Task: Check the sale-to-list ratio of granite counters in the last 5 years.
Action: Mouse moved to (954, 226)
Screenshot: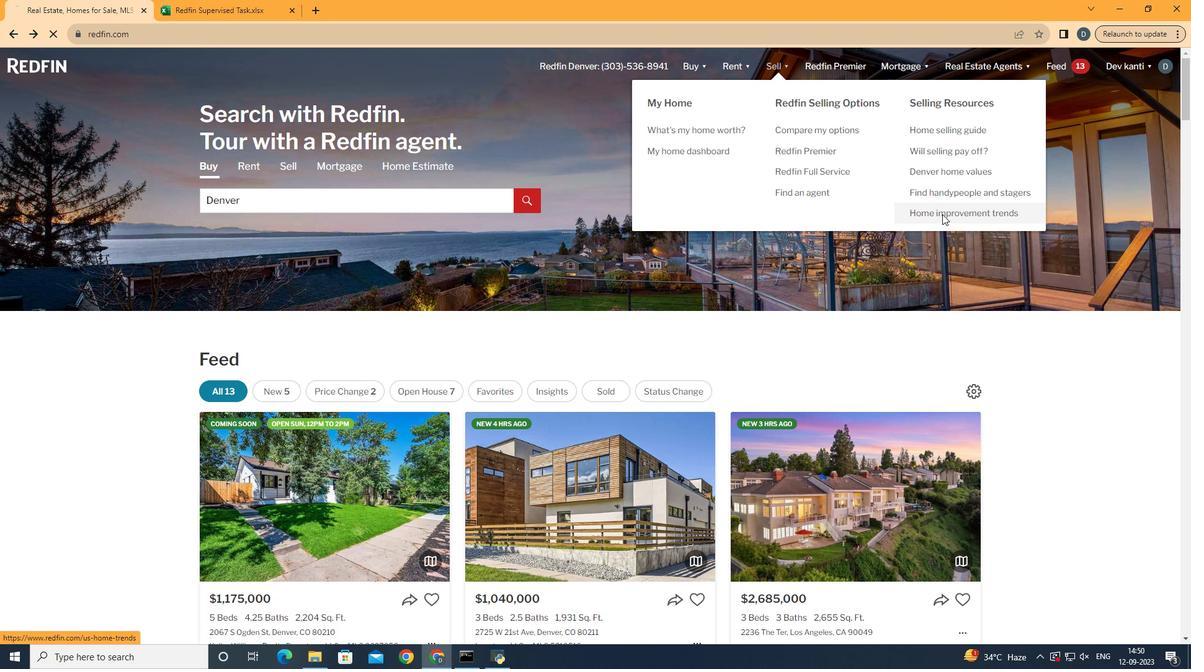 
Action: Mouse pressed left at (954, 226)
Screenshot: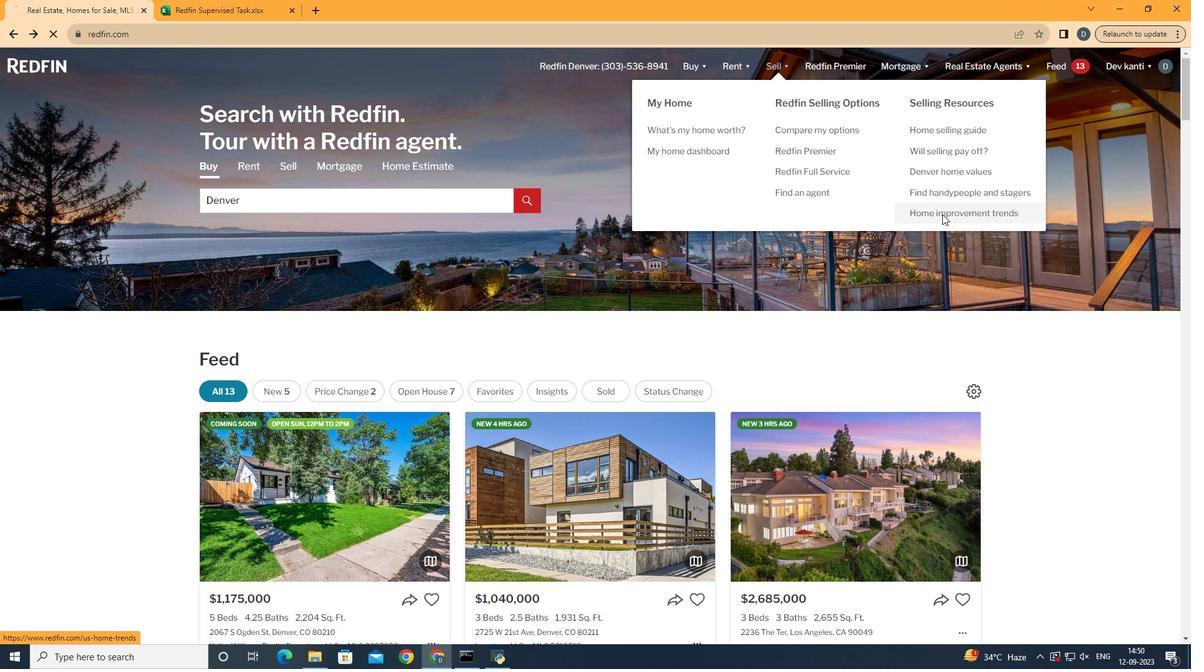 
Action: Mouse moved to (328, 248)
Screenshot: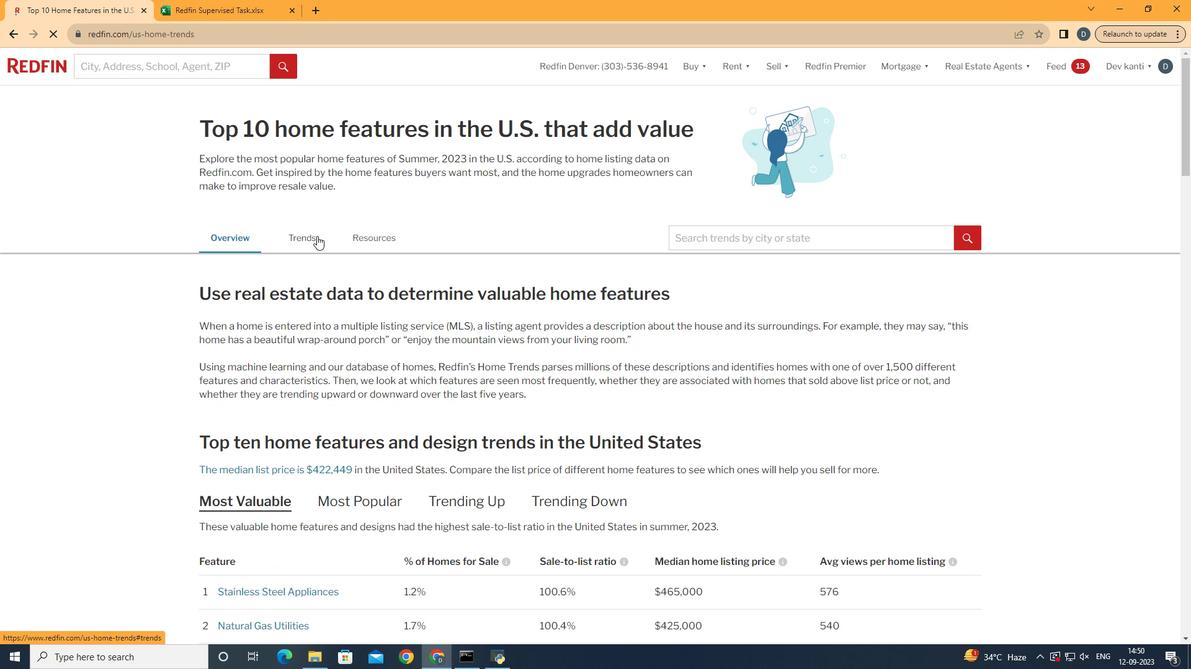 
Action: Mouse pressed left at (328, 248)
Screenshot: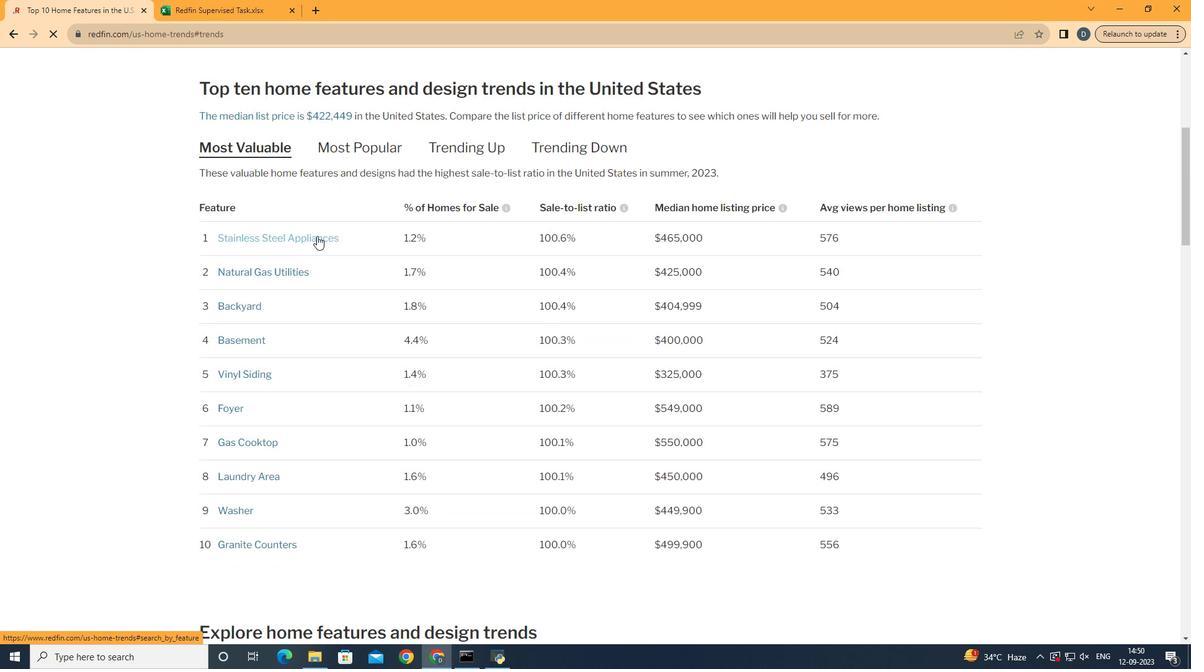 
Action: Mouse moved to (411, 307)
Screenshot: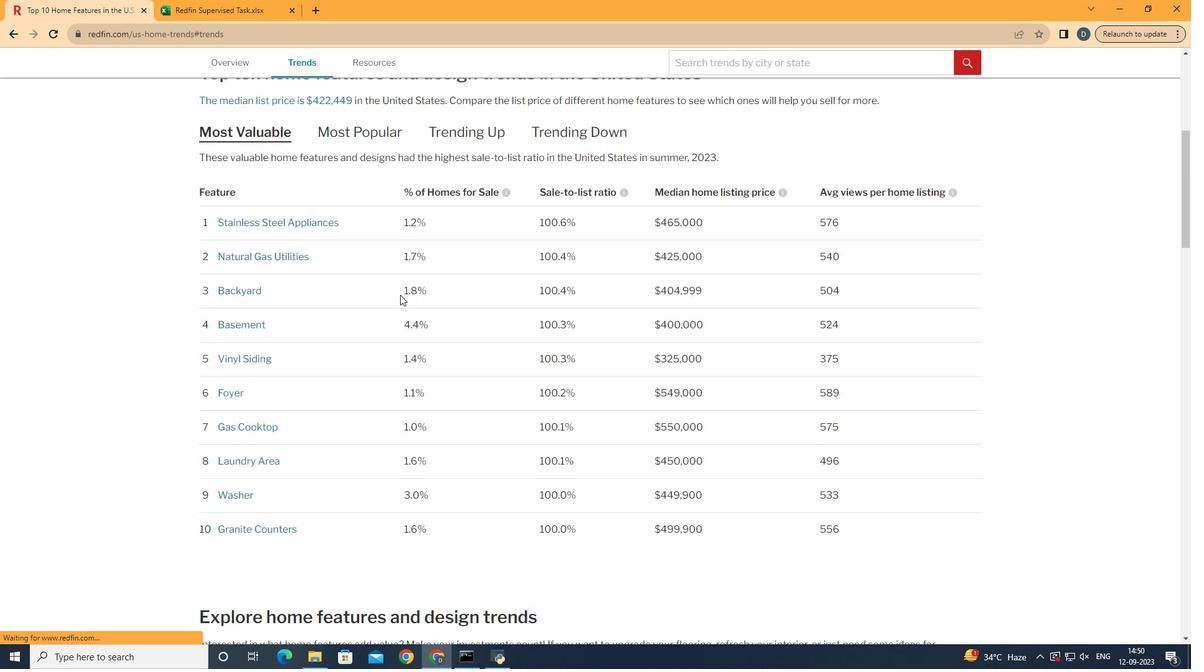 
Action: Mouse scrolled (411, 306) with delta (0, 0)
Screenshot: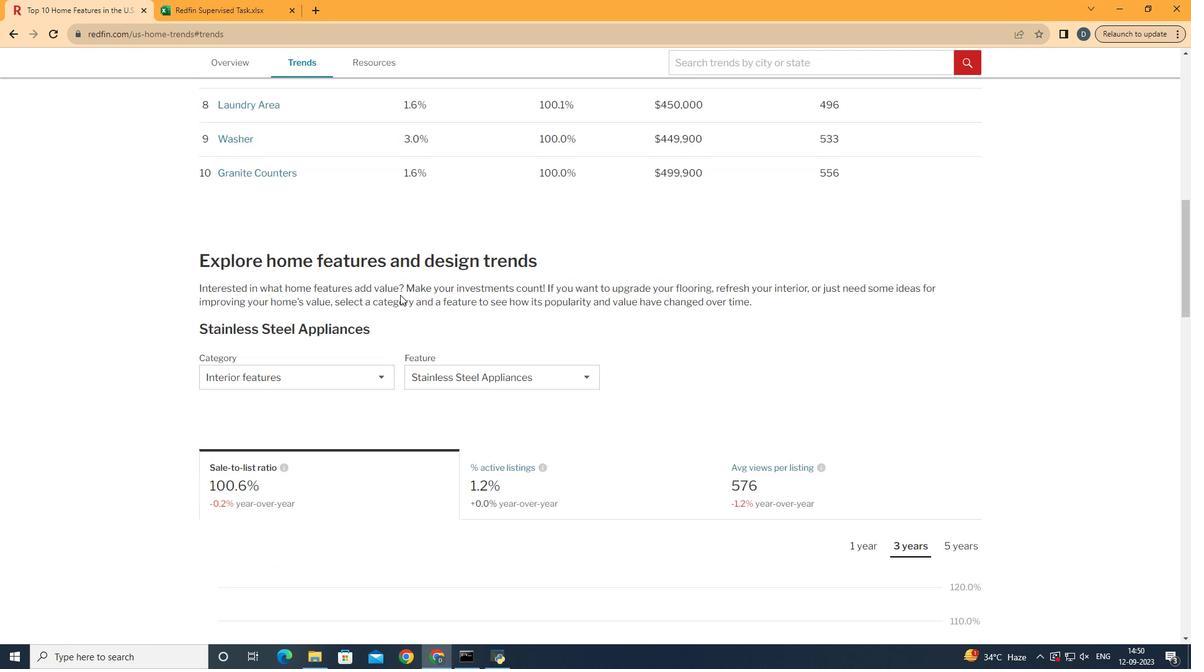 
Action: Mouse scrolled (411, 306) with delta (0, 0)
Screenshot: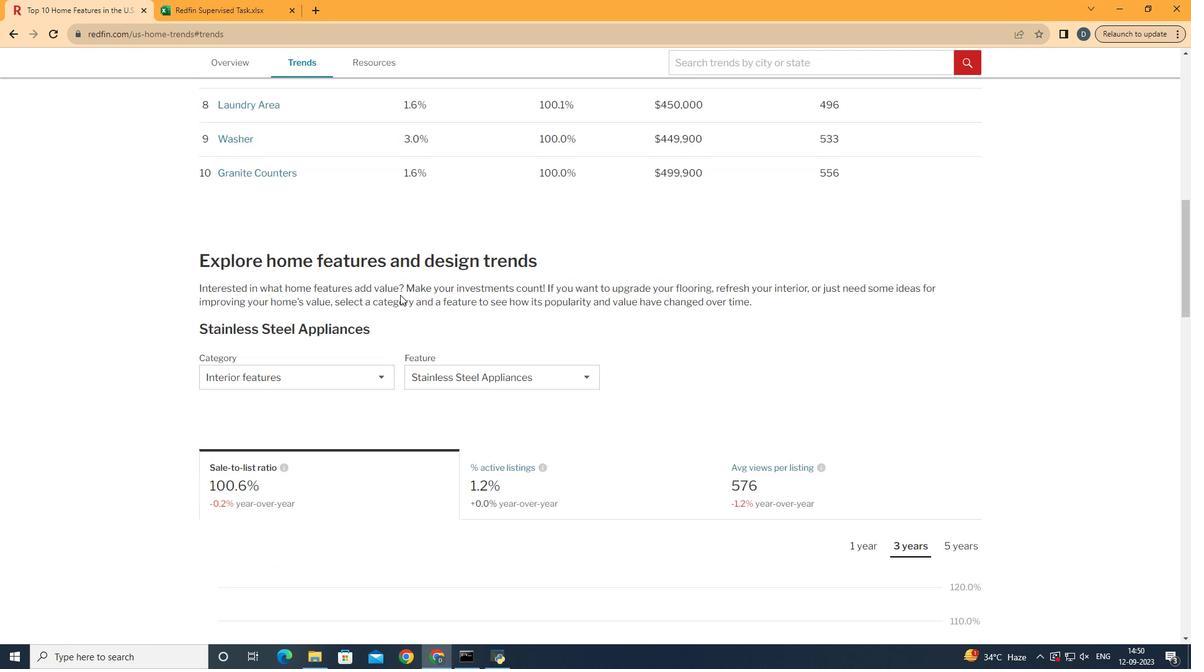 
Action: Mouse scrolled (411, 306) with delta (0, 0)
Screenshot: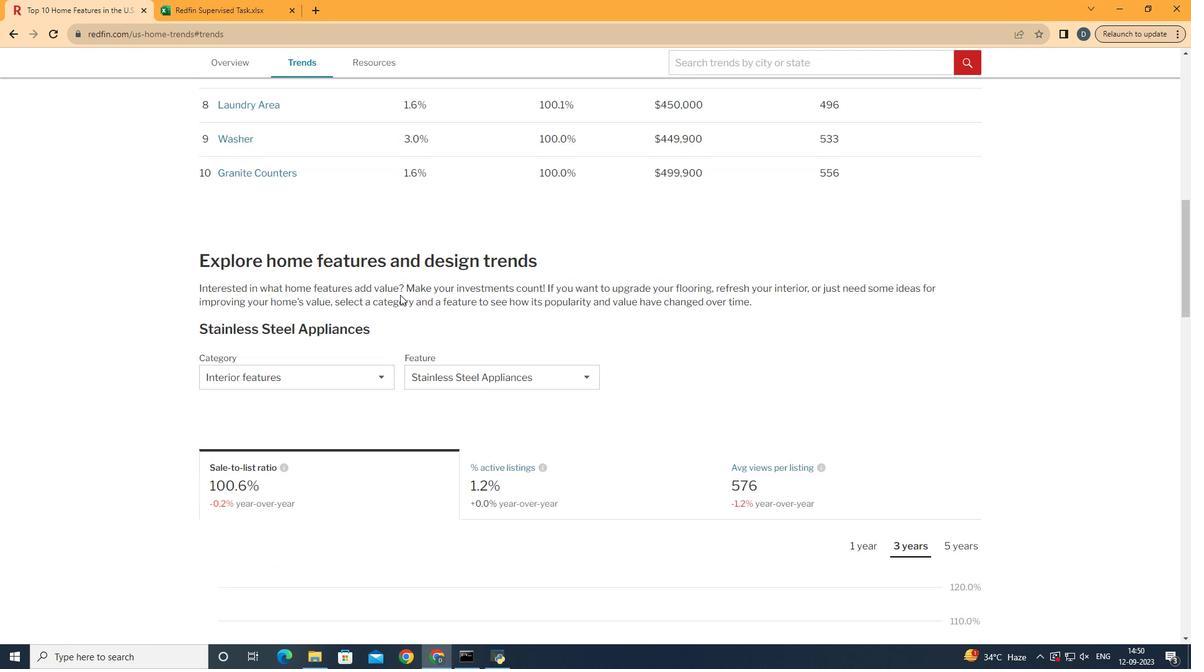 
Action: Mouse scrolled (411, 306) with delta (0, 0)
Screenshot: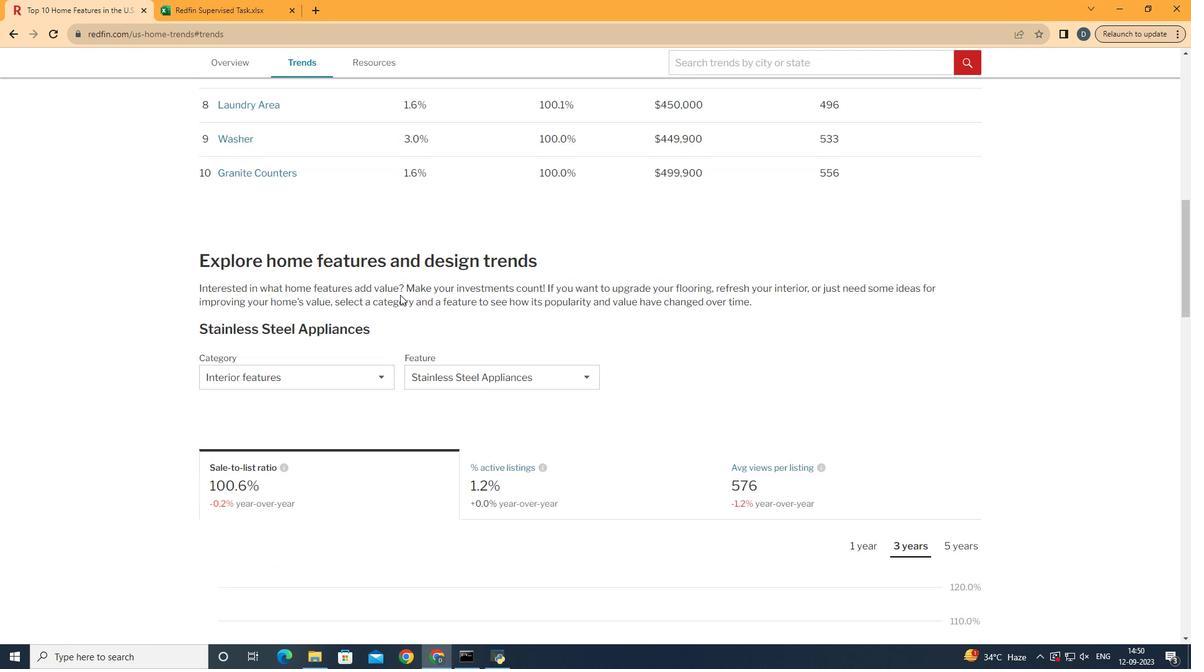 
Action: Mouse scrolled (411, 306) with delta (0, 0)
Screenshot: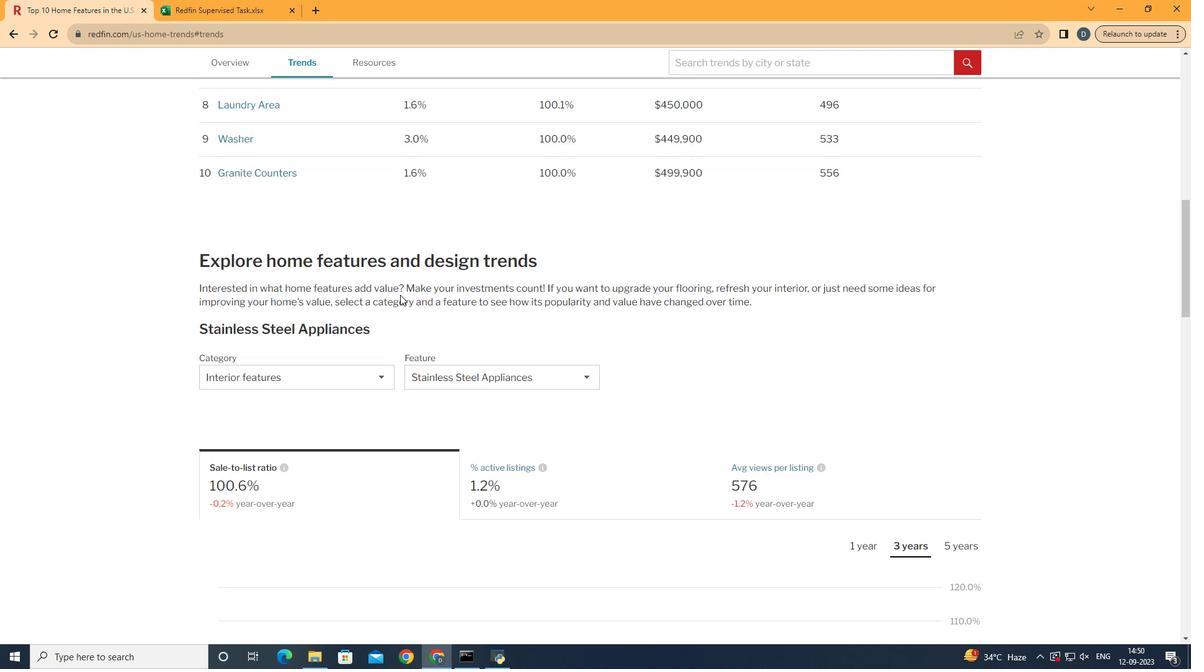 
Action: Mouse scrolled (411, 306) with delta (0, 0)
Screenshot: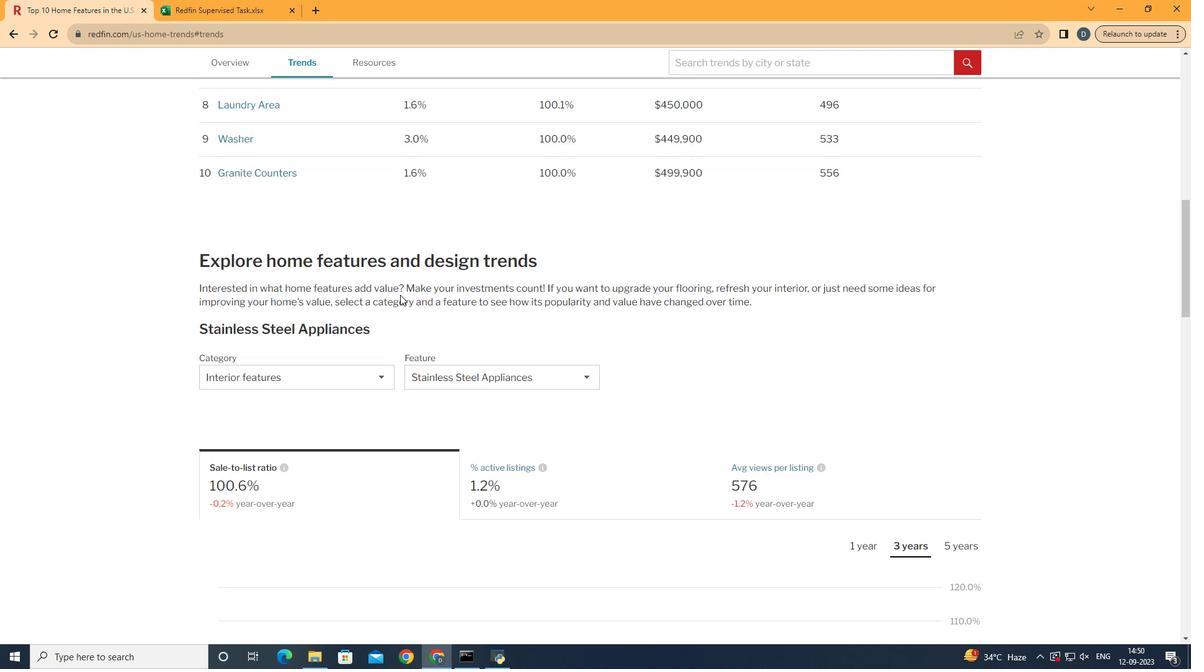 
Action: Mouse scrolled (411, 306) with delta (0, 0)
Screenshot: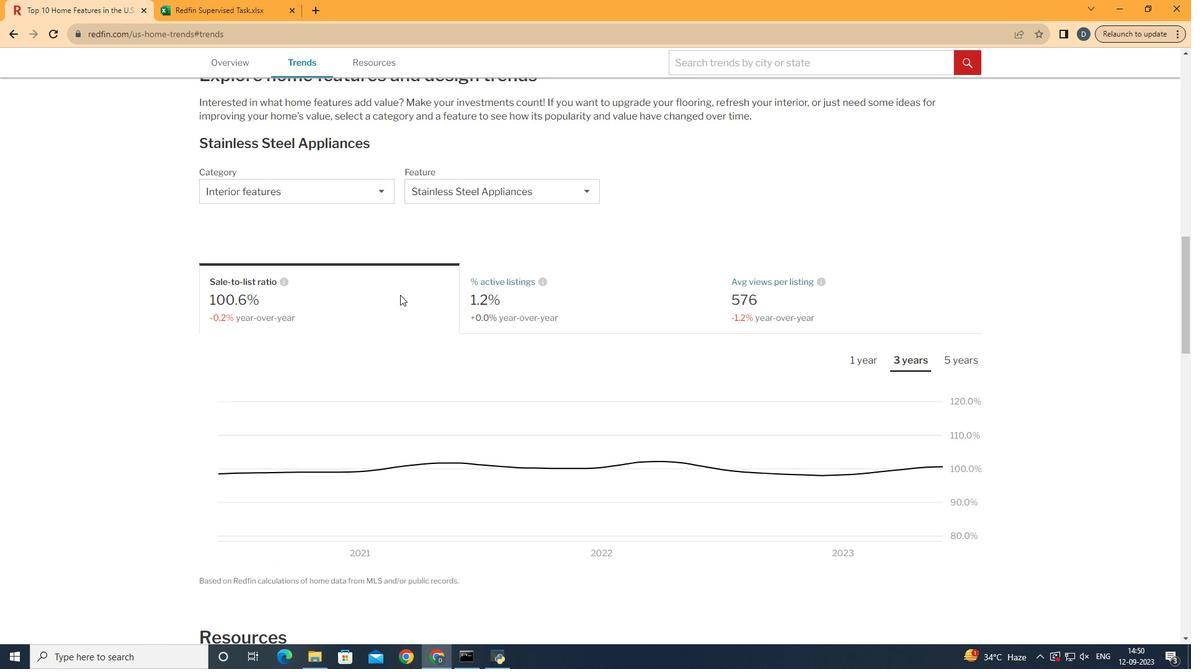 
Action: Mouse scrolled (411, 306) with delta (0, 0)
Screenshot: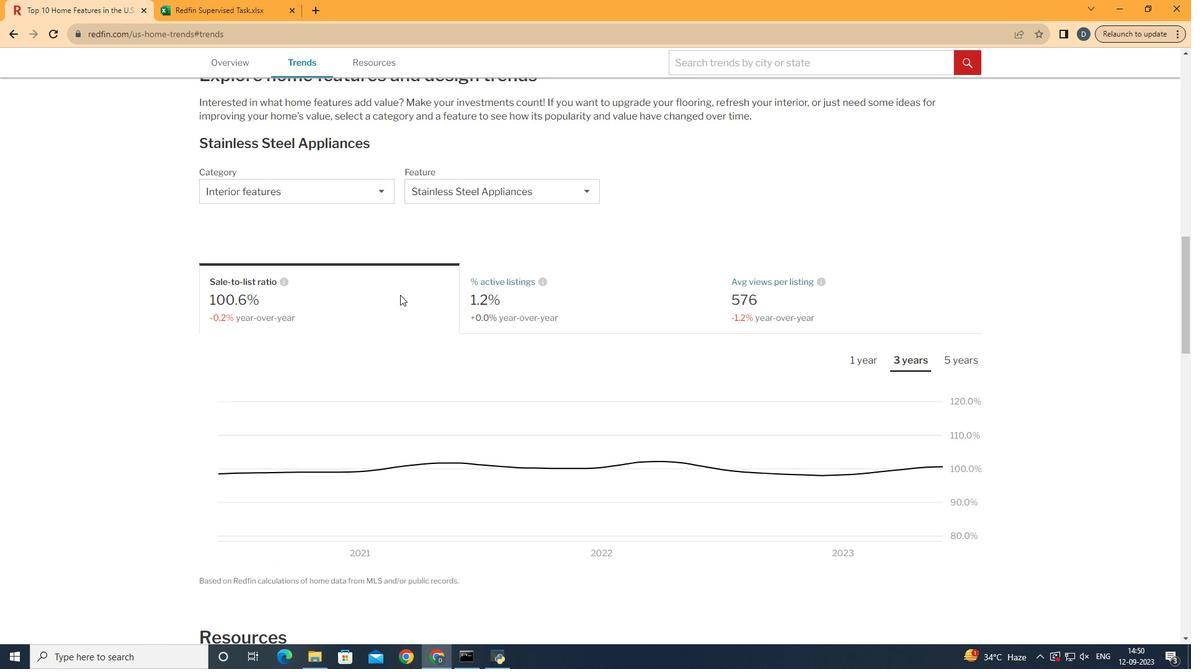 
Action: Mouse scrolled (411, 306) with delta (0, 0)
Screenshot: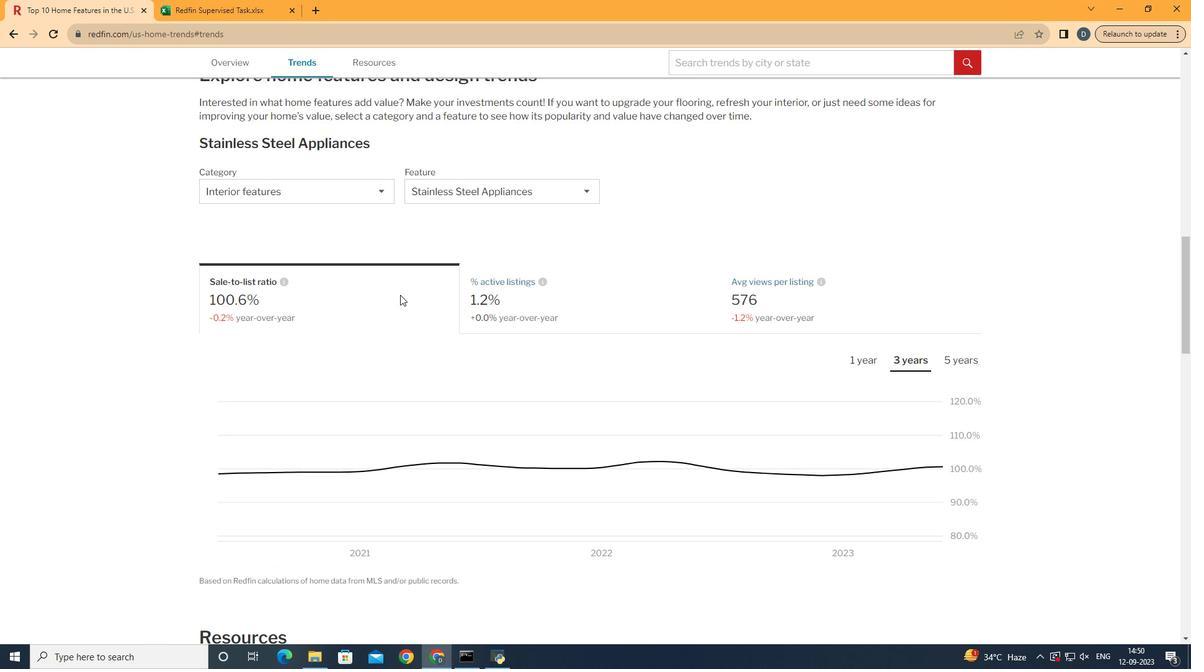 
Action: Mouse moved to (360, 195)
Screenshot: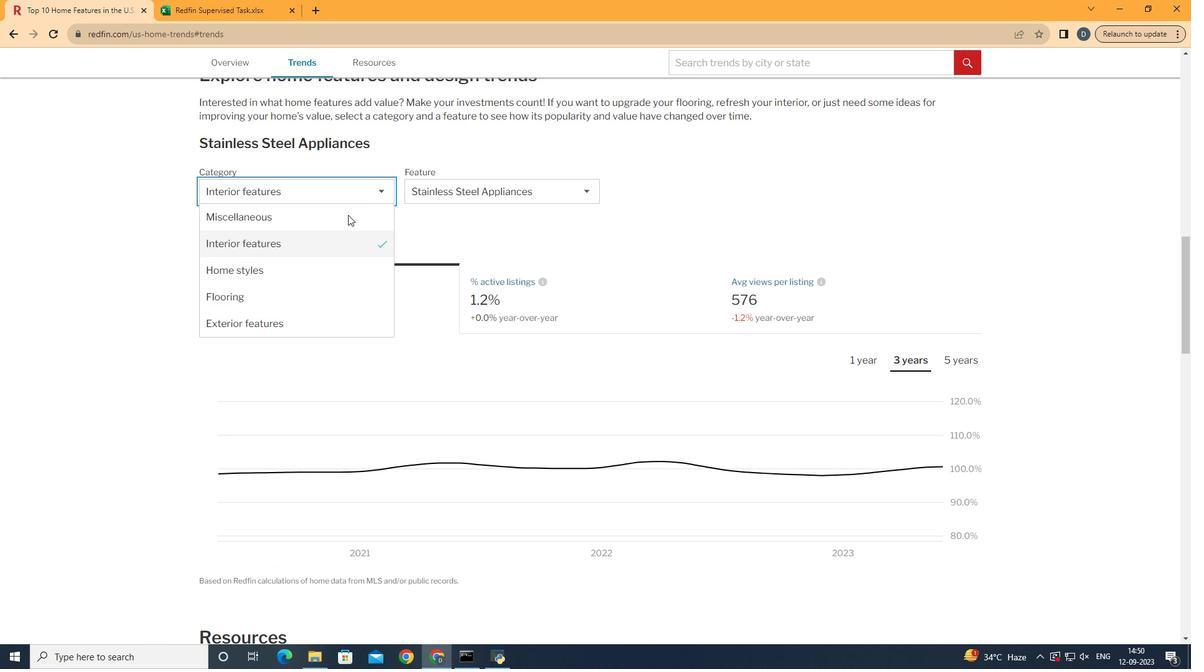
Action: Mouse pressed left at (360, 195)
Screenshot: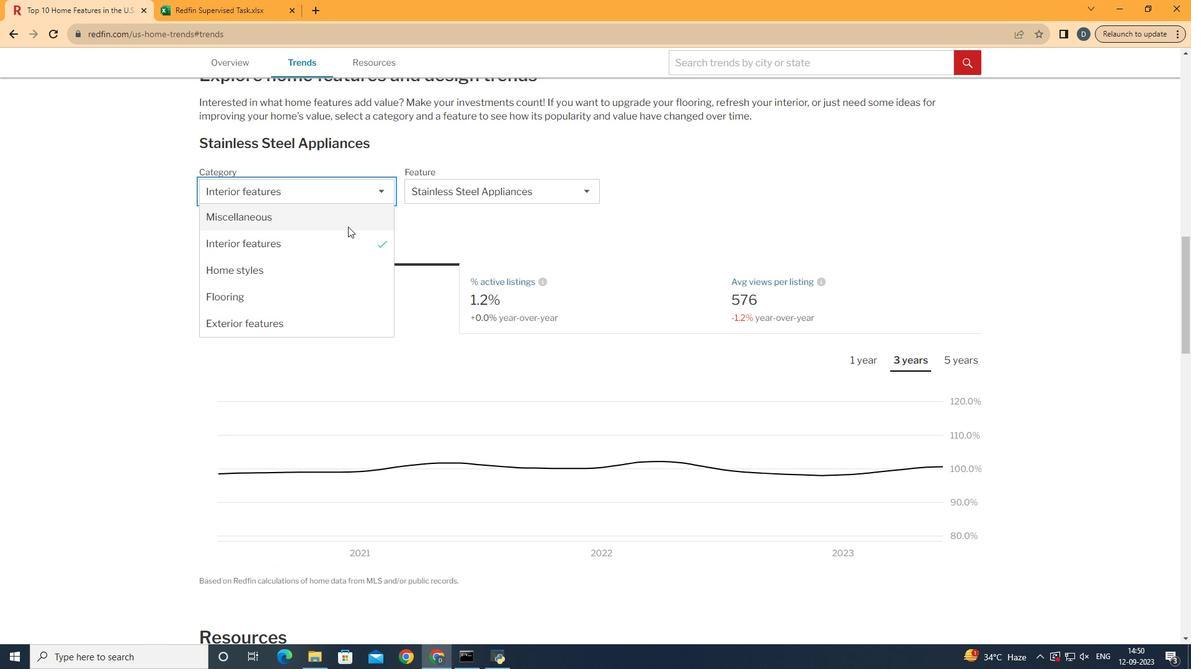 
Action: Mouse moved to (359, 256)
Screenshot: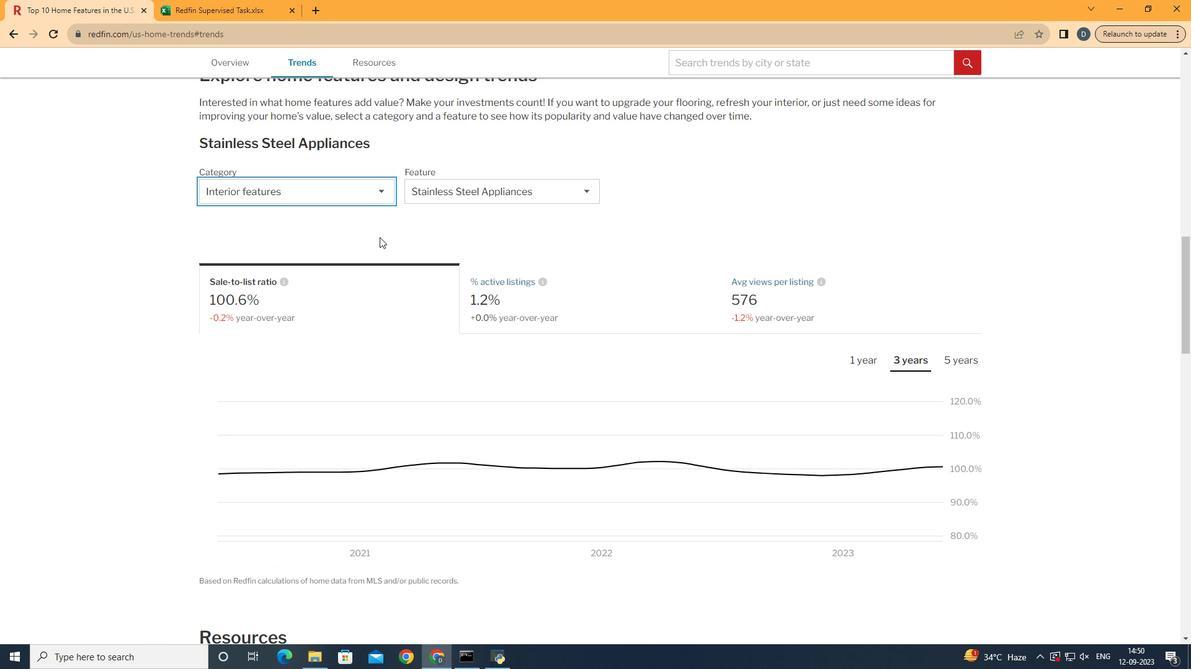 
Action: Mouse pressed left at (359, 256)
Screenshot: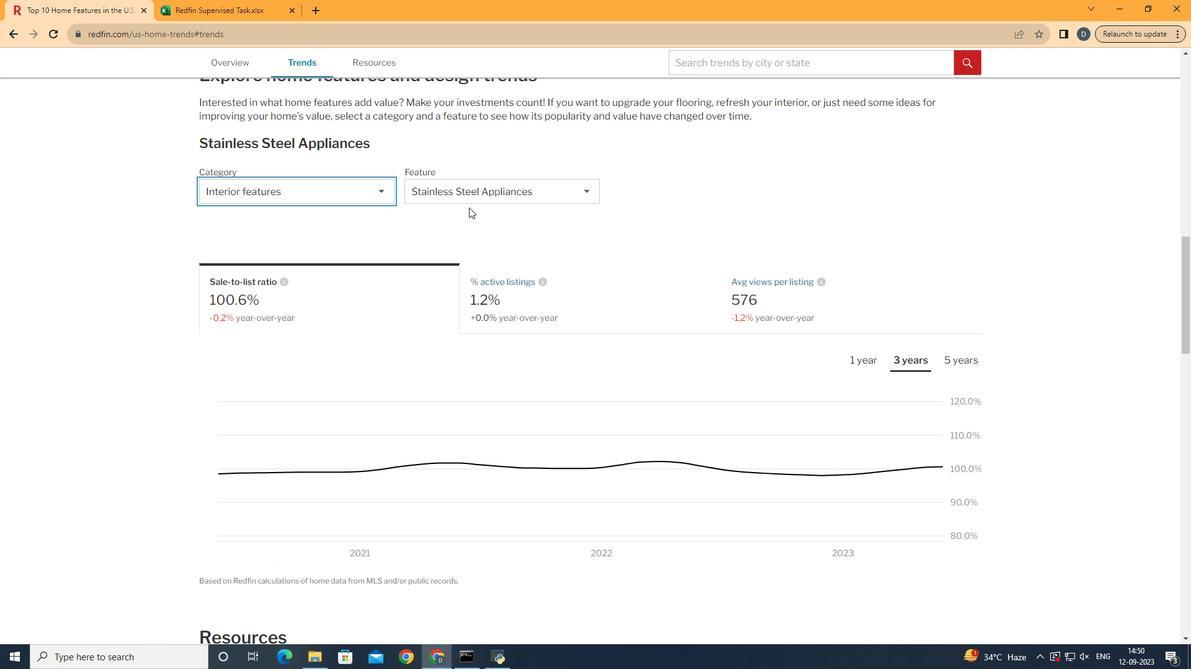 
Action: Mouse moved to (513, 202)
Screenshot: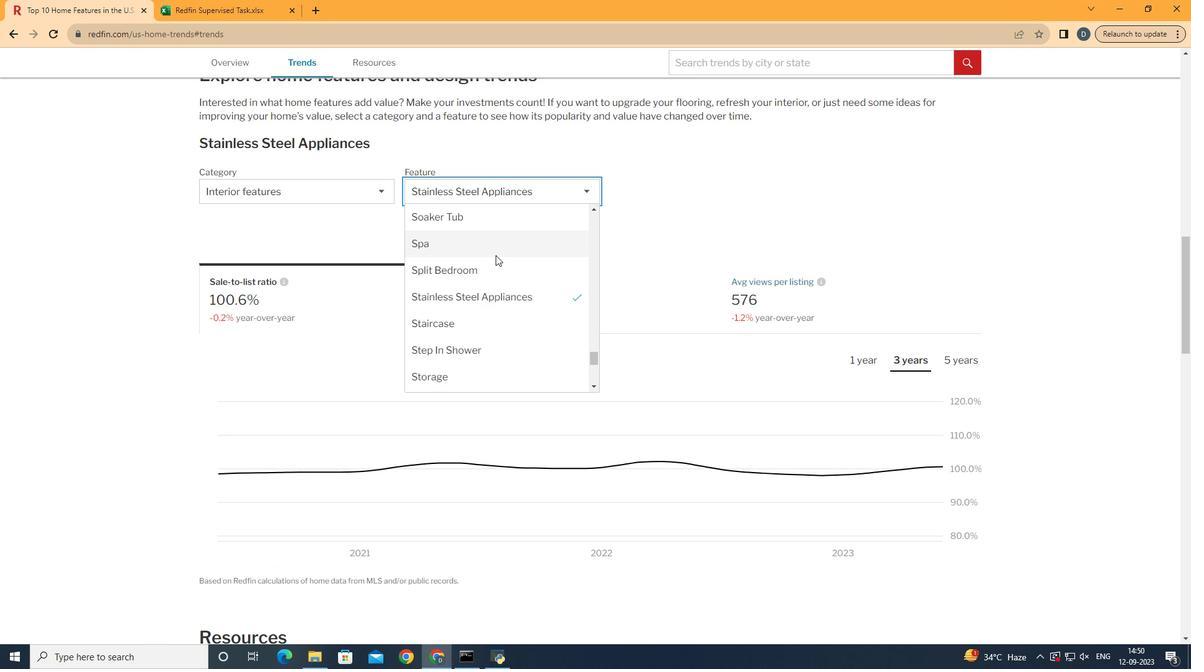 
Action: Mouse pressed left at (513, 202)
Screenshot: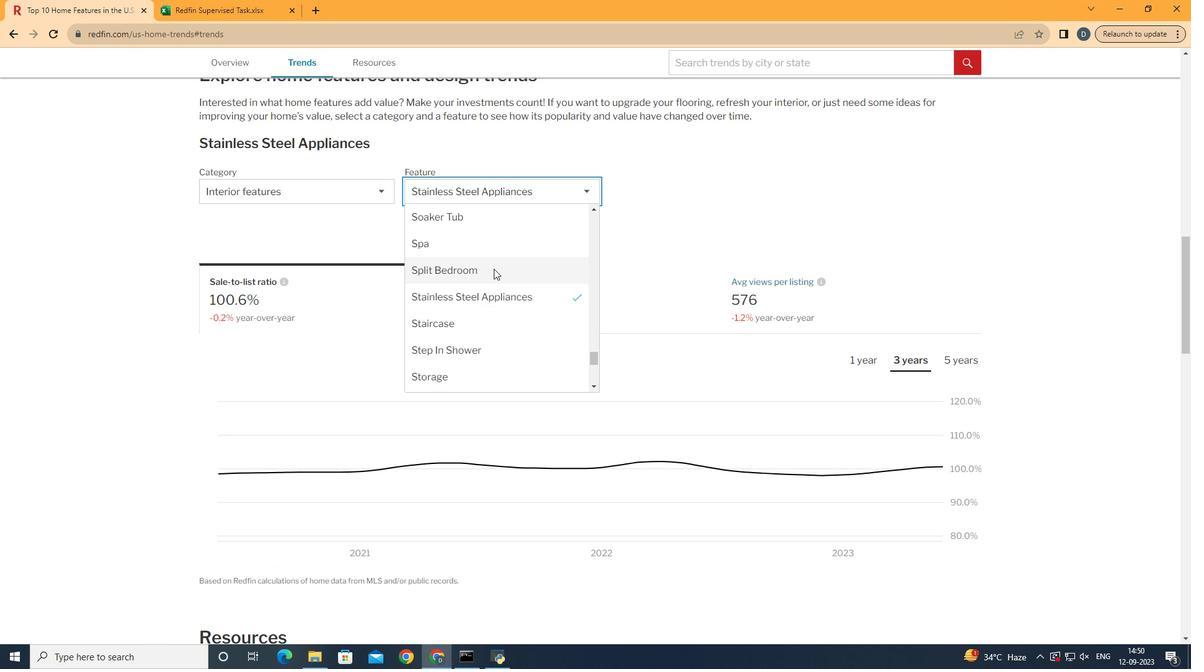 
Action: Mouse moved to (504, 285)
Screenshot: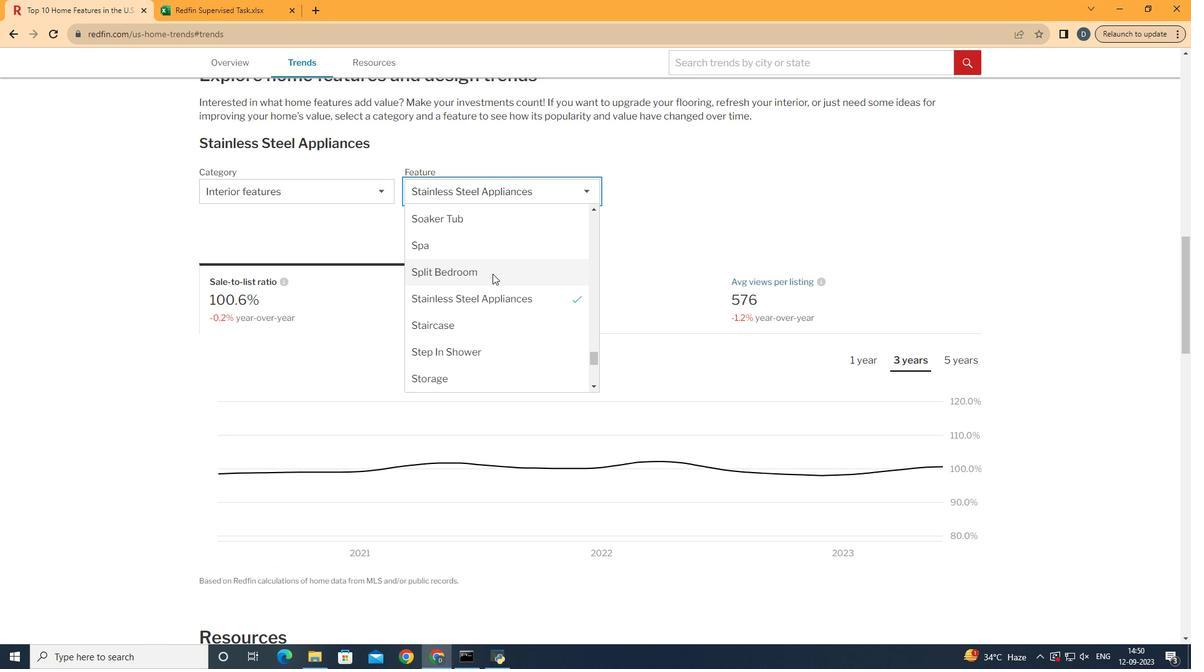 
Action: Mouse scrolled (504, 286) with delta (0, 0)
Screenshot: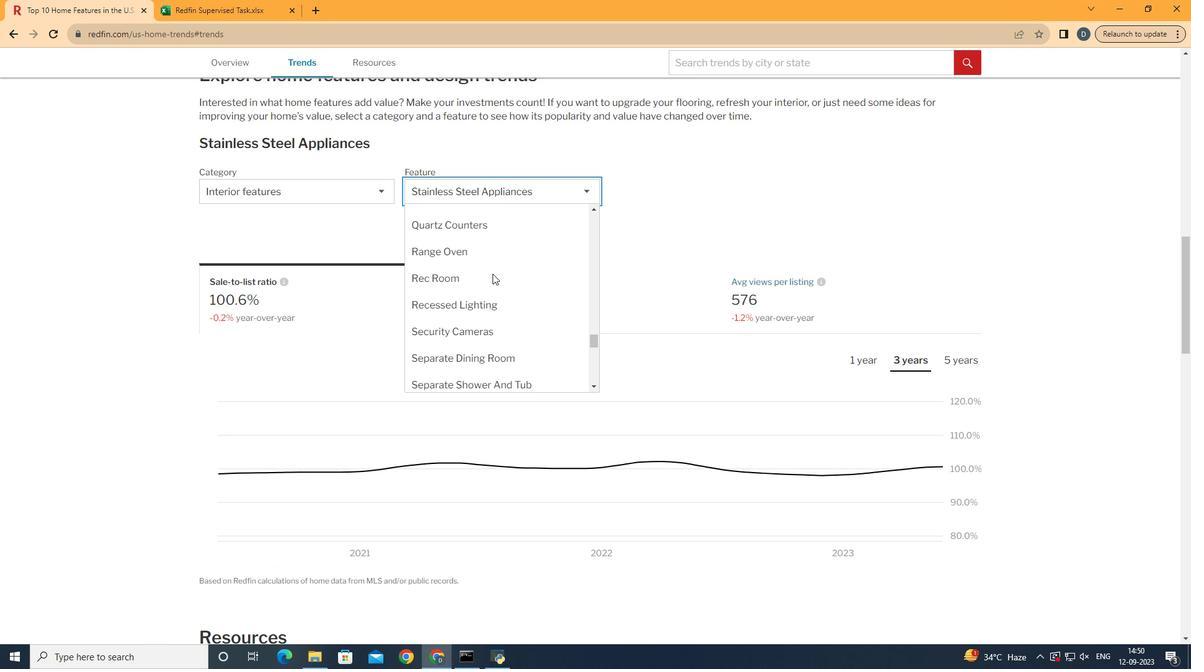 
Action: Mouse scrolled (504, 286) with delta (0, 0)
Screenshot: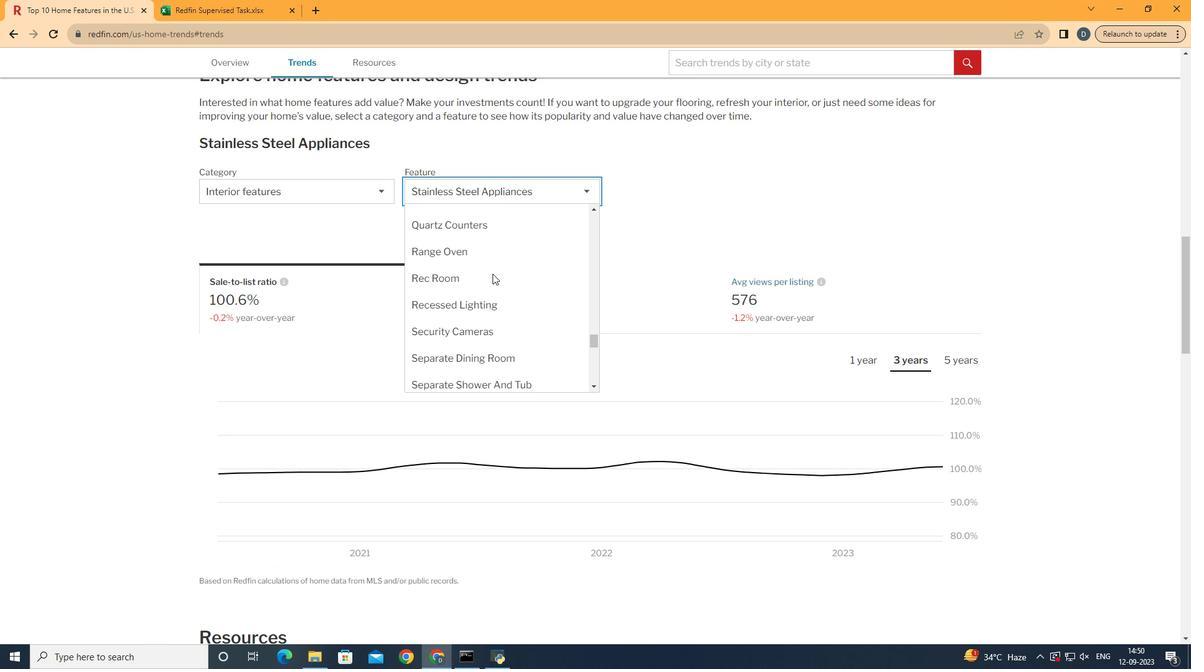 
Action: Mouse scrolled (504, 286) with delta (0, 0)
Screenshot: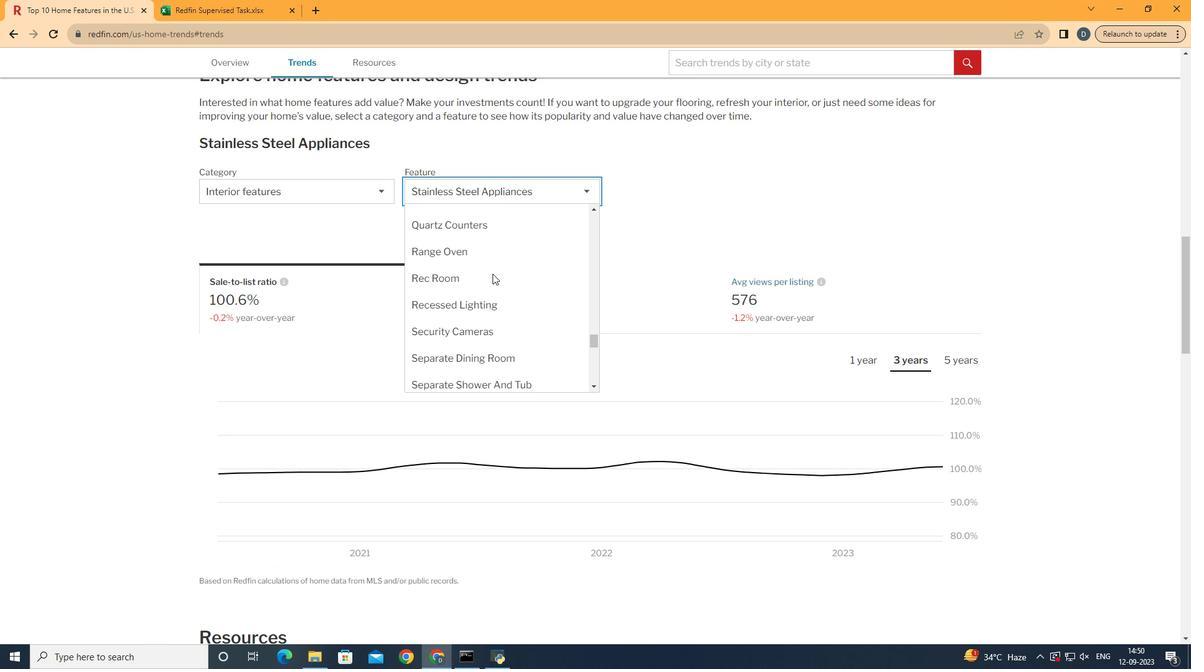 
Action: Mouse scrolled (504, 286) with delta (0, 0)
Screenshot: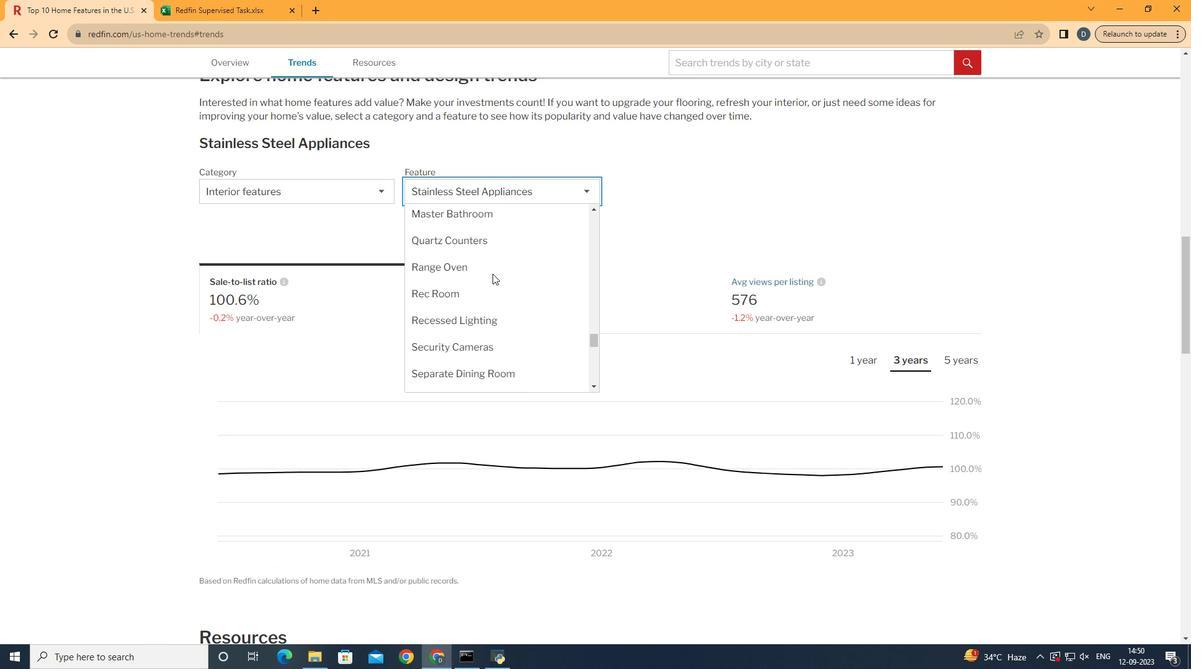 
Action: Mouse scrolled (504, 286) with delta (0, 0)
Screenshot: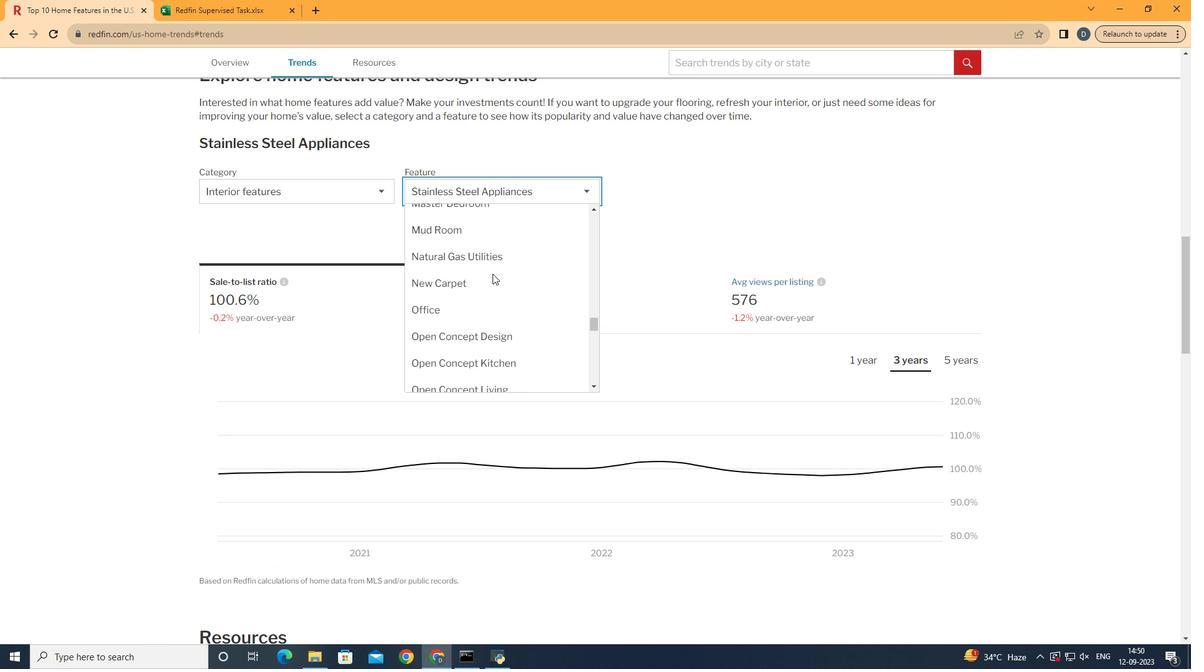 
Action: Mouse scrolled (504, 286) with delta (0, 0)
Screenshot: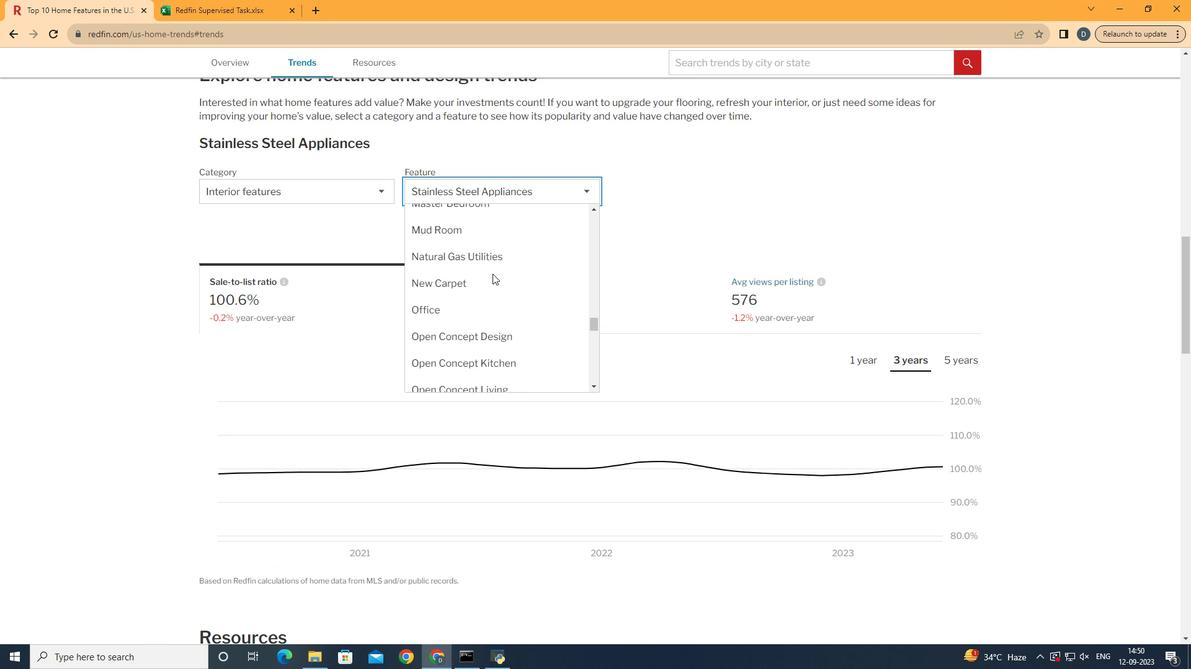 
Action: Mouse scrolled (504, 286) with delta (0, 0)
Screenshot: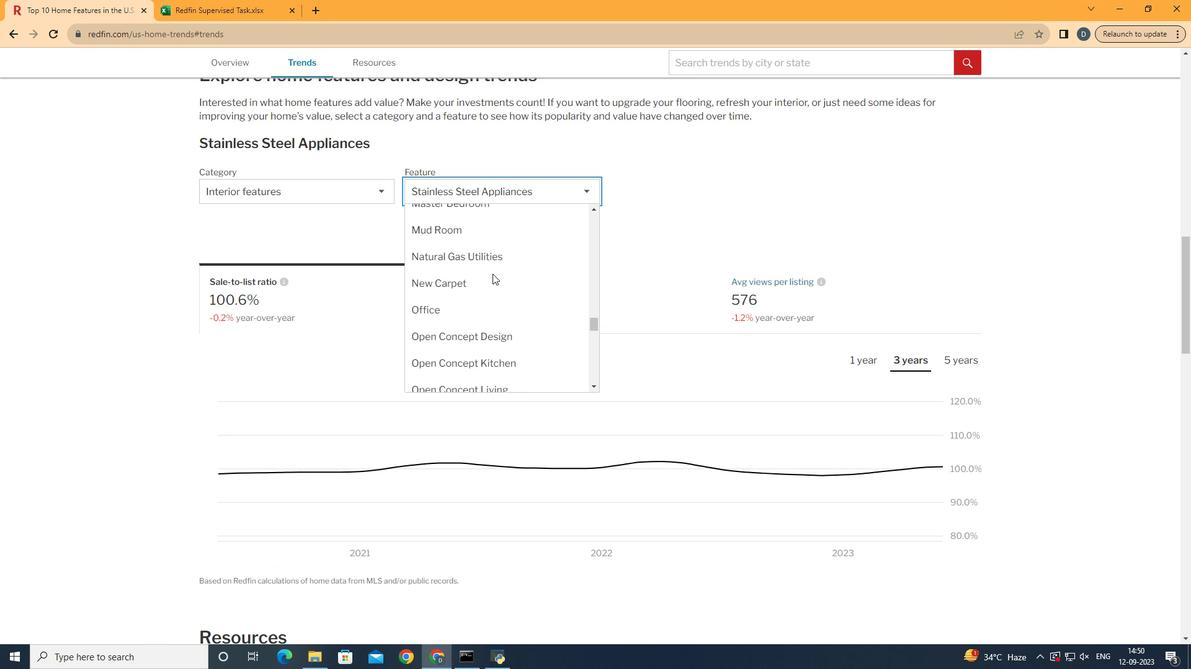 
Action: Mouse scrolled (504, 286) with delta (0, 0)
Screenshot: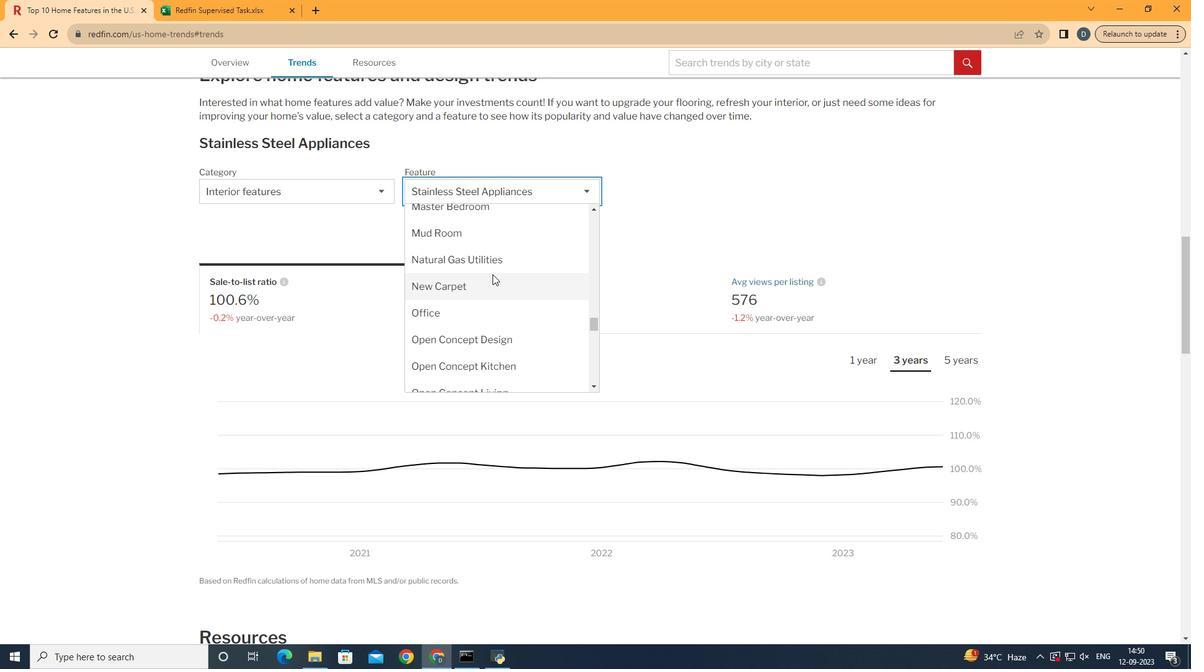 
Action: Mouse moved to (504, 286)
Screenshot: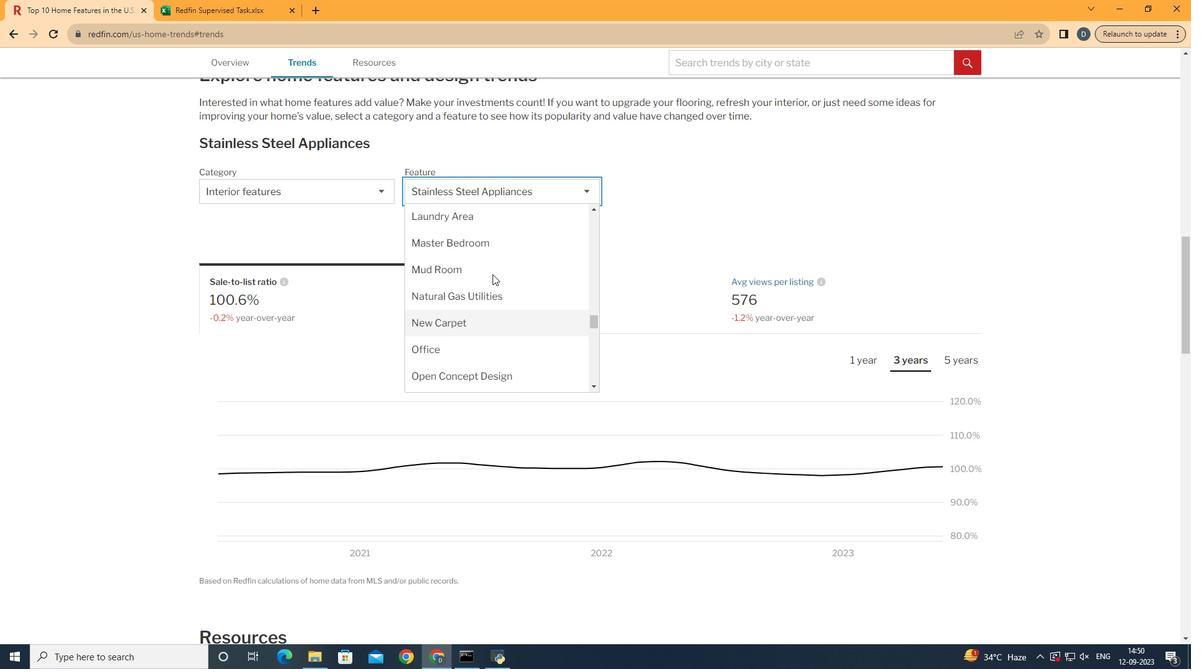 
Action: Mouse scrolled (504, 287) with delta (0, 0)
Screenshot: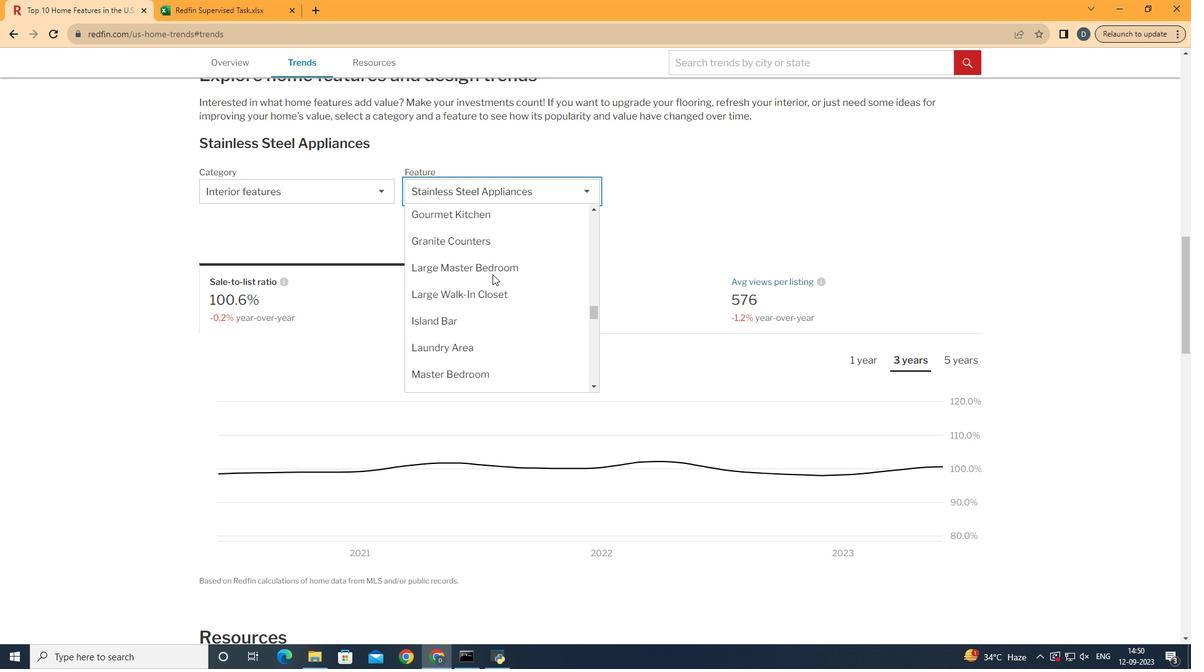 
Action: Mouse scrolled (504, 287) with delta (0, 0)
Screenshot: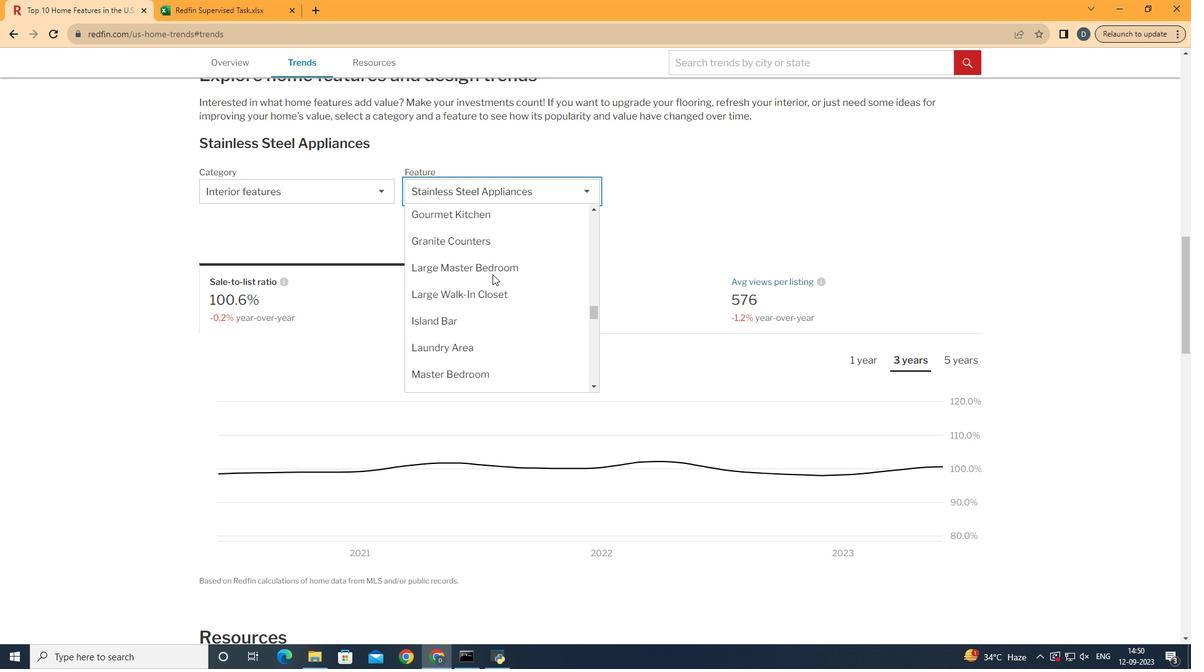 
Action: Mouse scrolled (504, 287) with delta (0, 0)
Screenshot: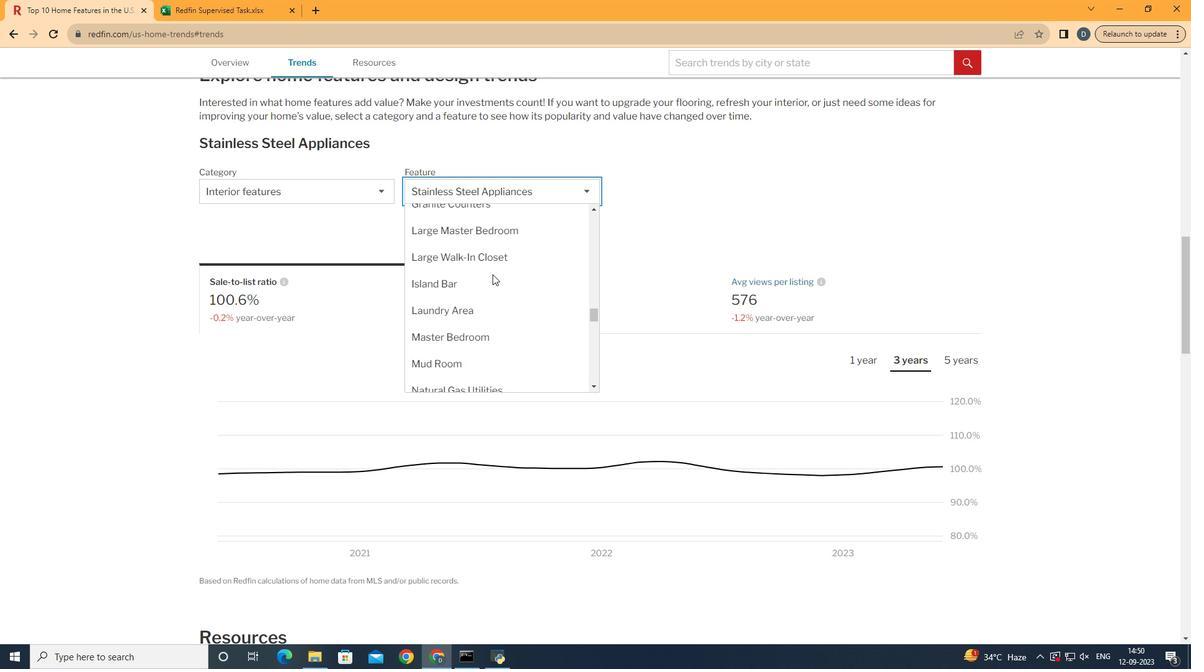 
Action: Mouse scrolled (504, 285) with delta (0, 0)
Screenshot: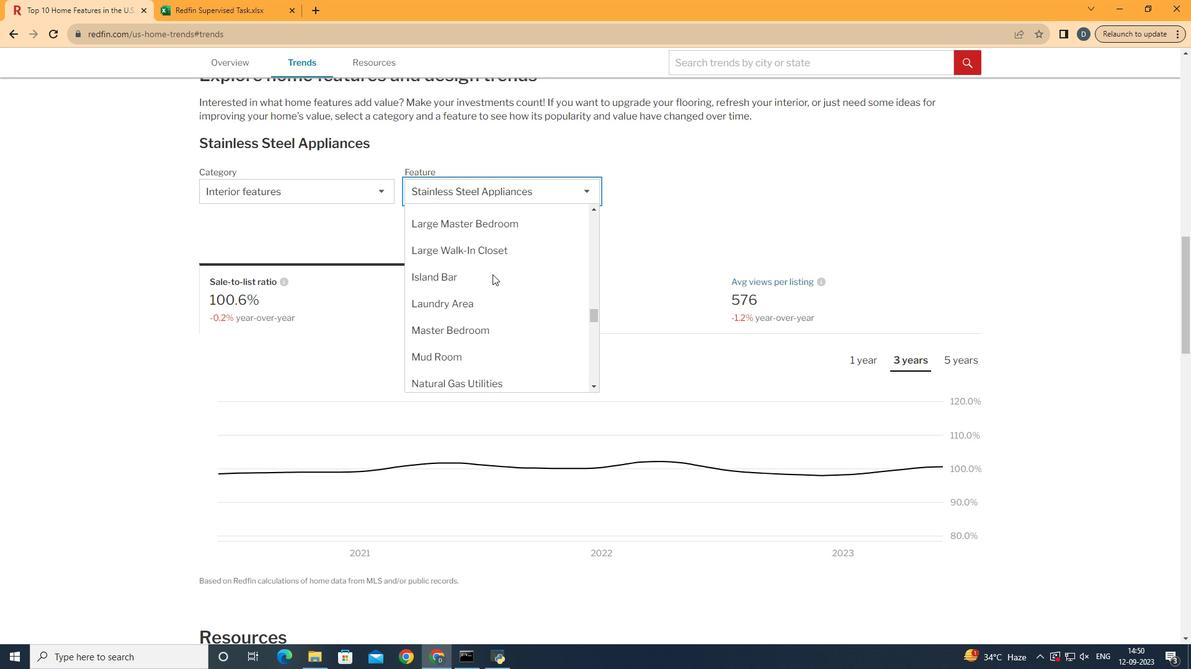 
Action: Mouse scrolled (504, 287) with delta (0, 0)
Screenshot: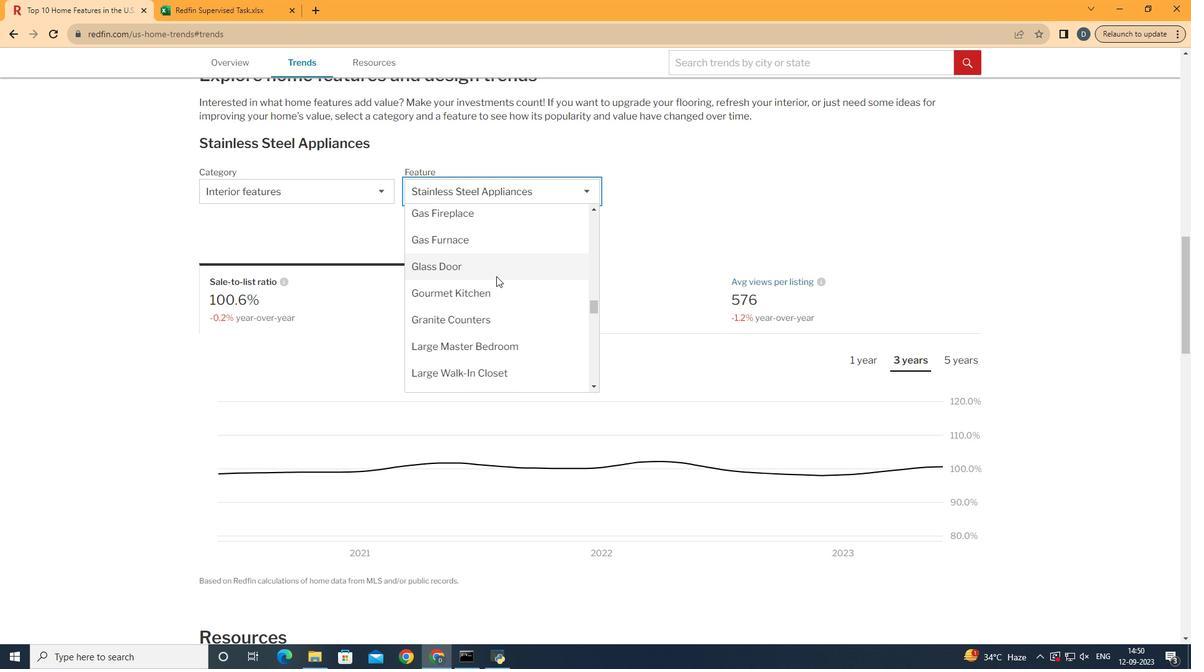 
Action: Mouse moved to (504, 287)
Screenshot: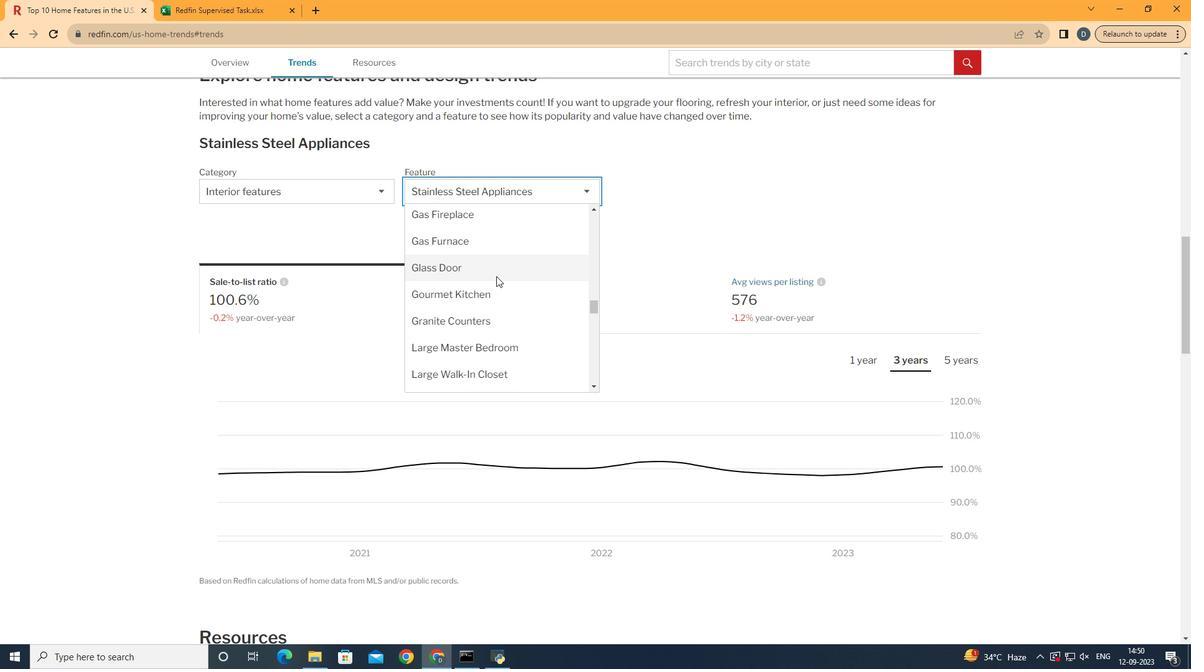 
Action: Mouse scrolled (504, 287) with delta (0, 0)
Screenshot: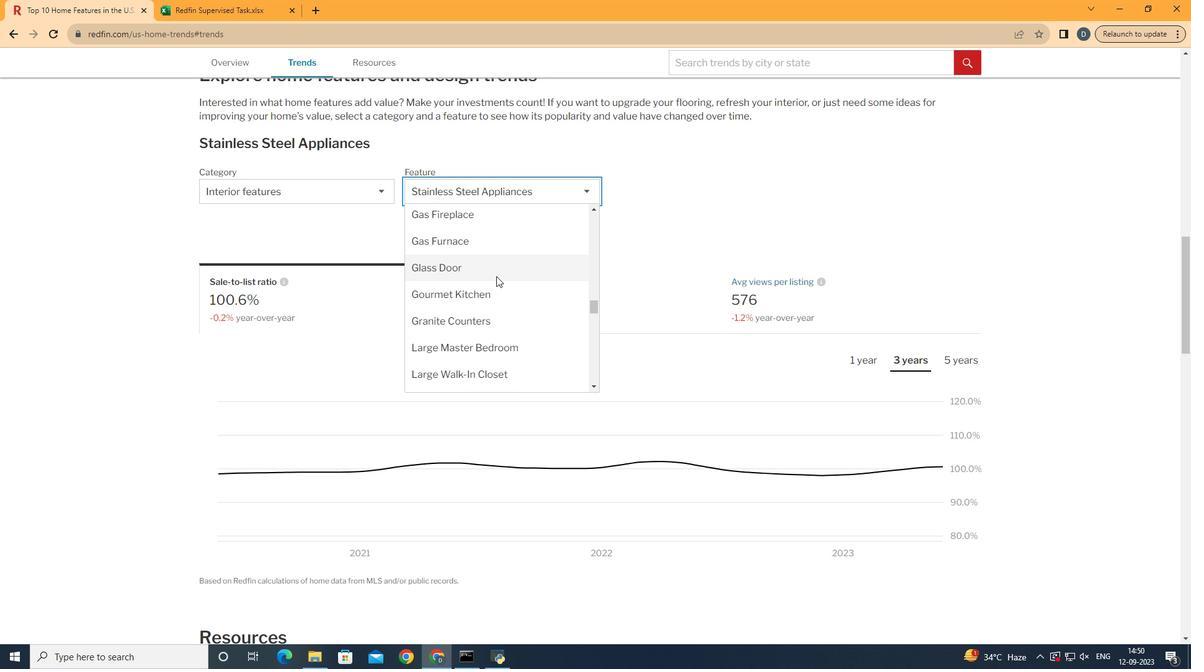
Action: Mouse moved to (511, 330)
Screenshot: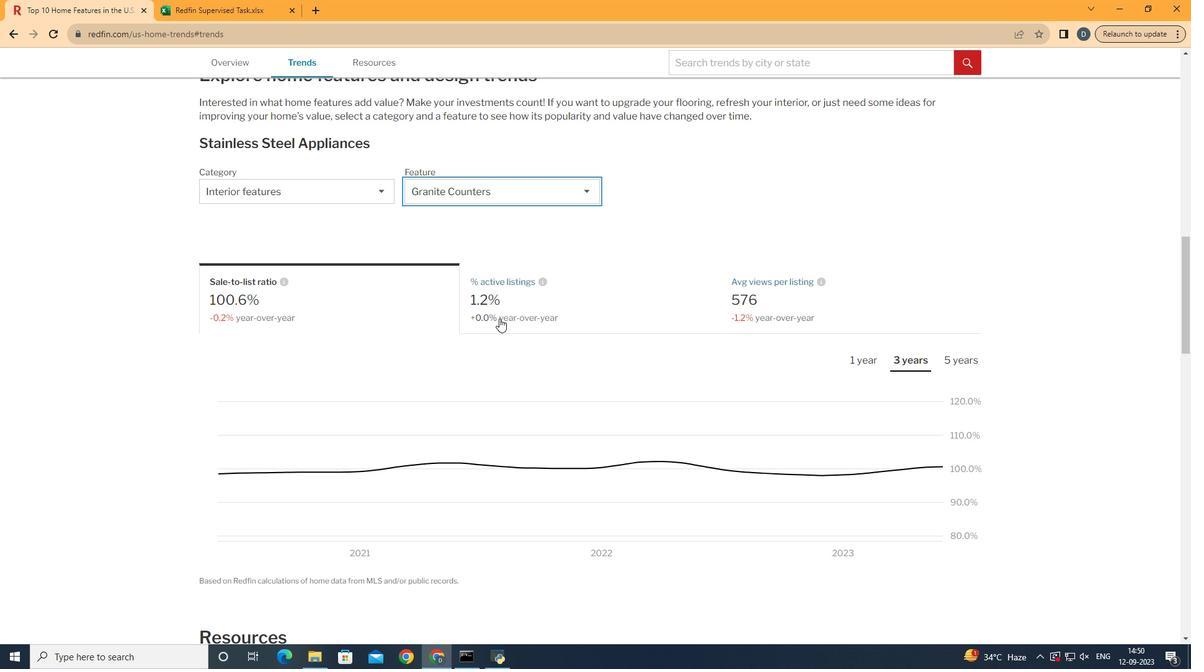 
Action: Mouse pressed left at (511, 330)
Screenshot: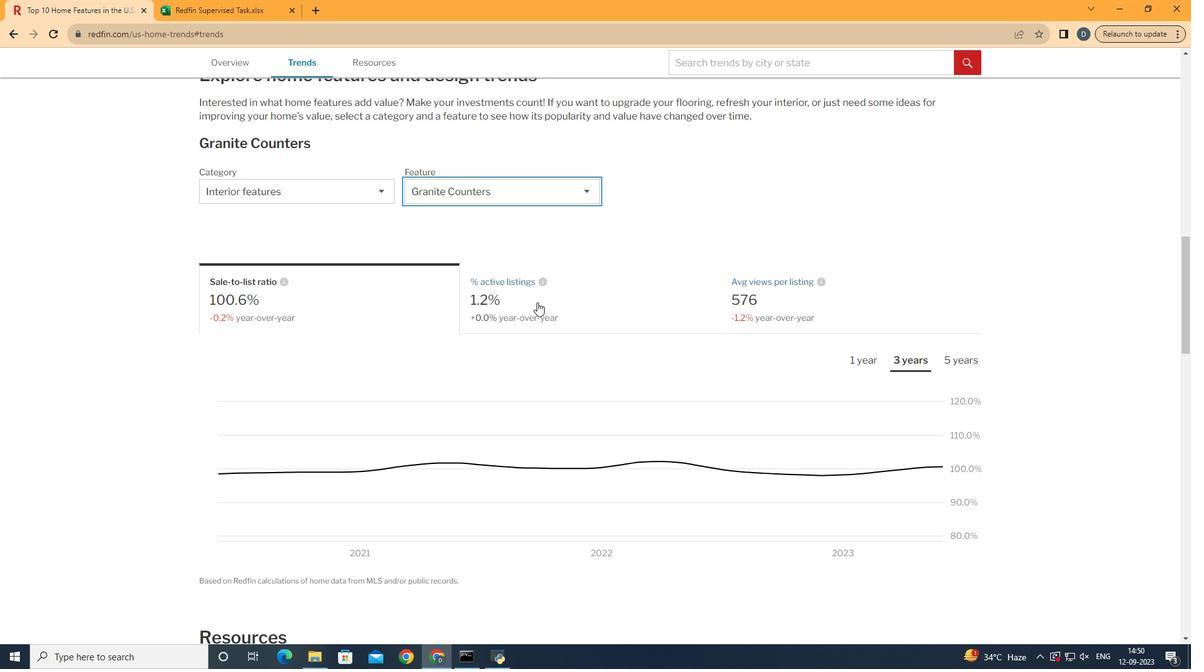 
Action: Mouse moved to (381, 317)
Screenshot: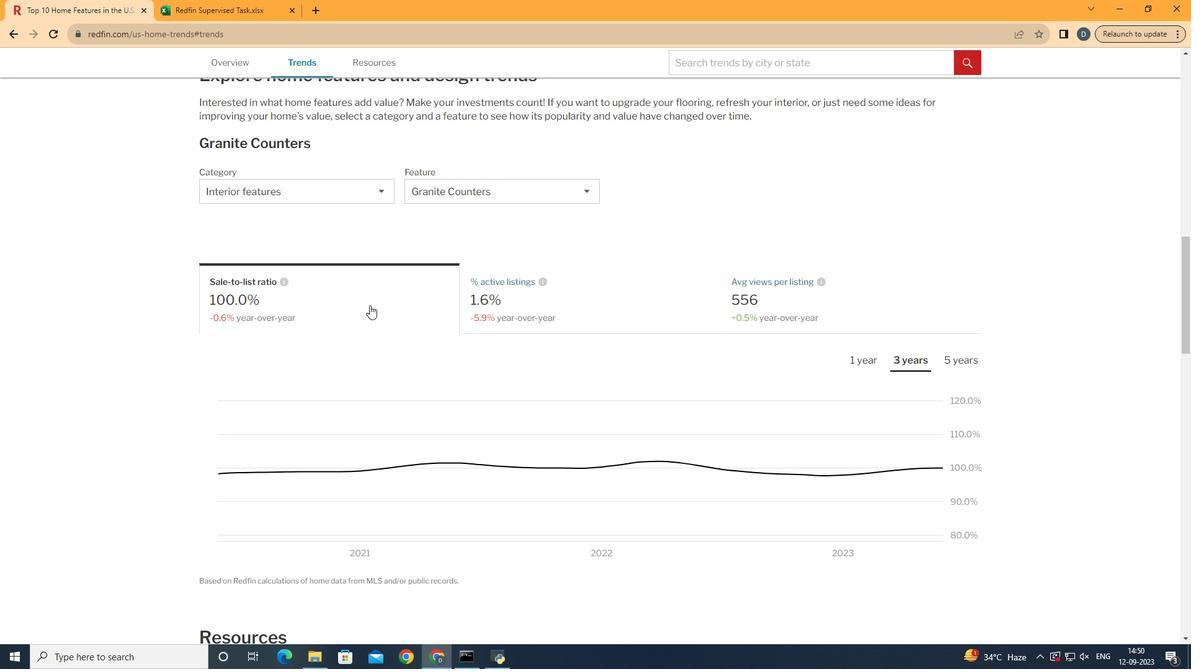 
Action: Mouse pressed left at (381, 317)
Screenshot: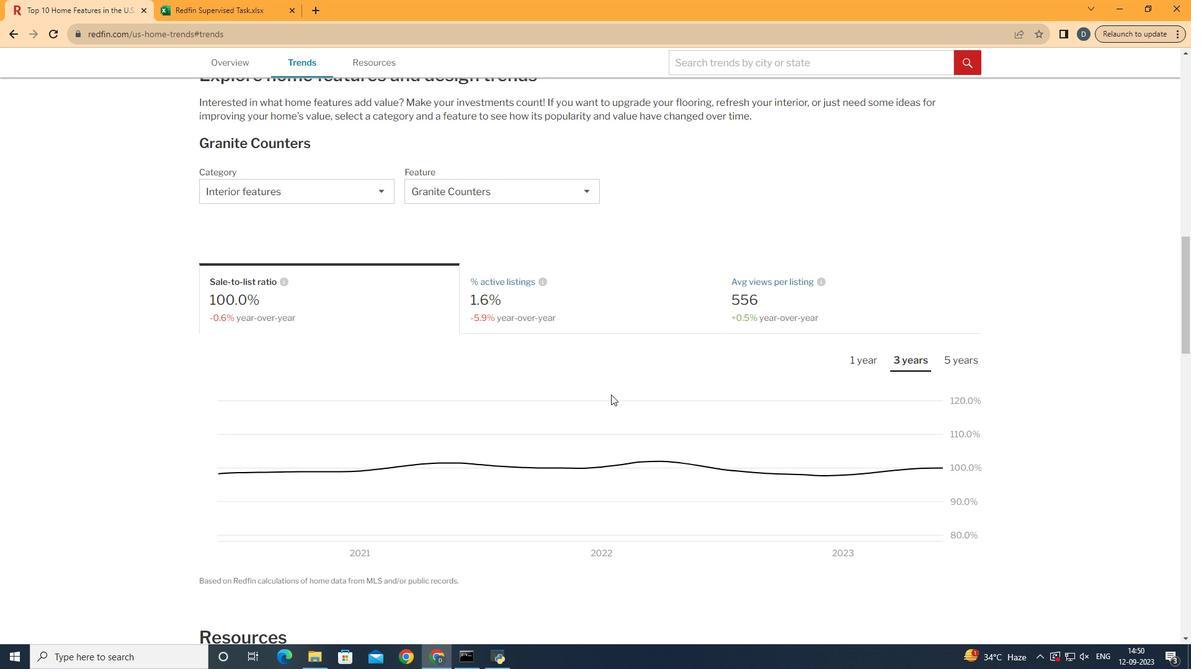 
Action: Mouse moved to (978, 369)
Screenshot: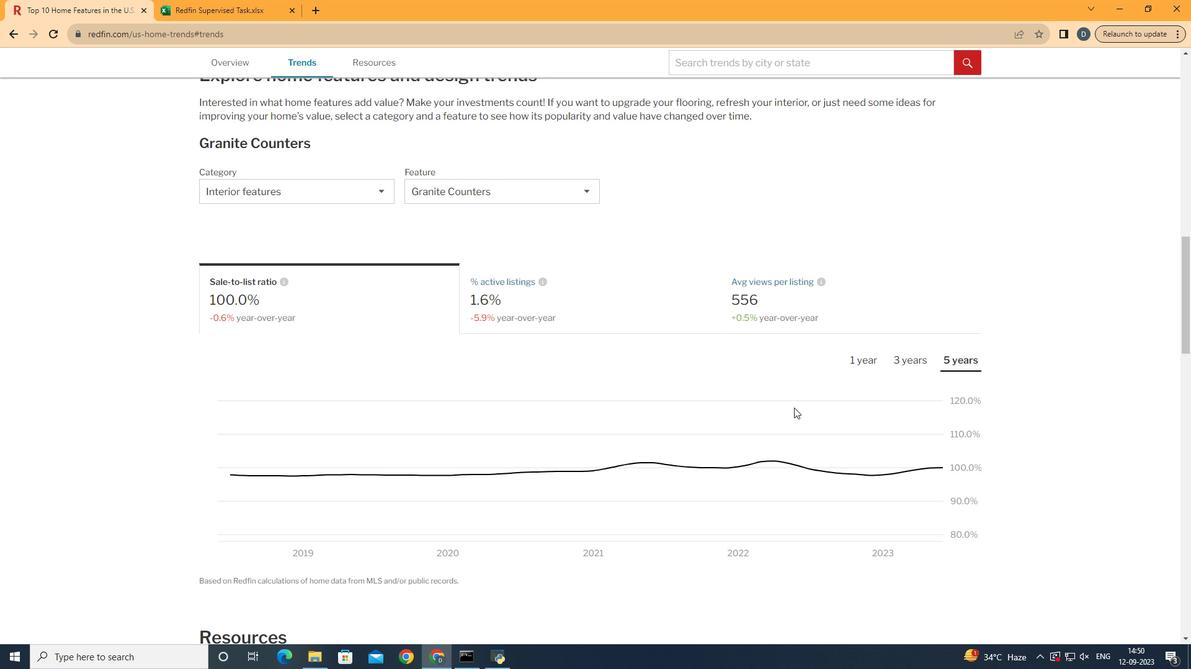 
Action: Mouse pressed left at (978, 369)
Screenshot: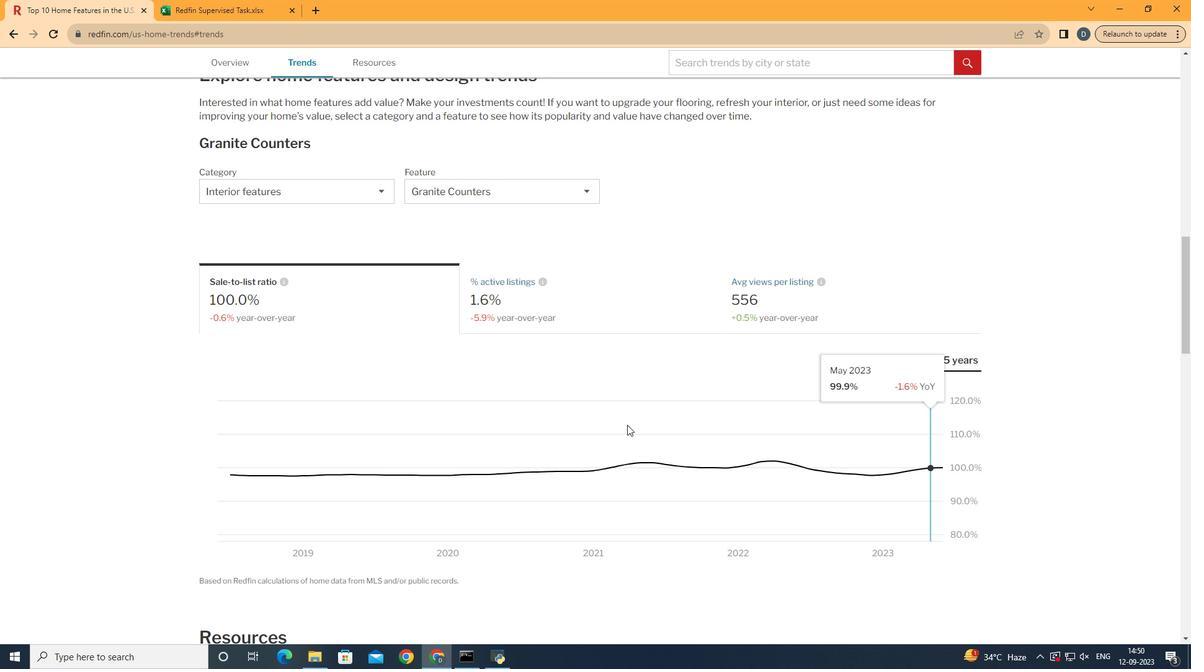 
Action: Mouse moved to (956, 479)
Screenshot: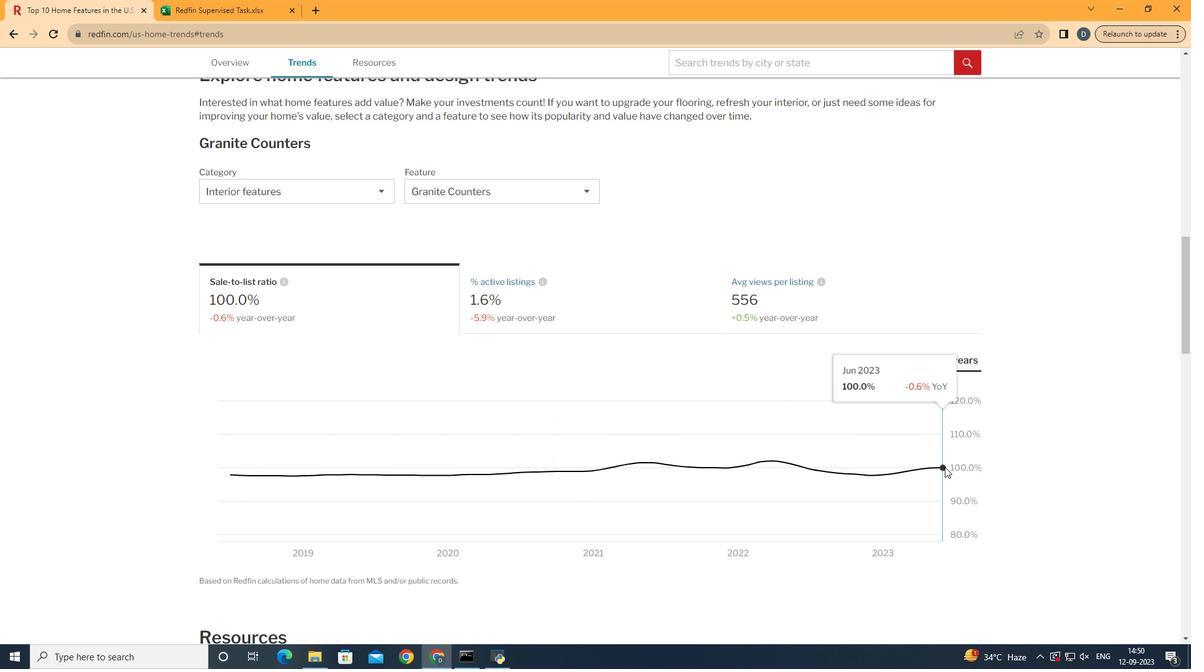 
